 Task: Open Card Mobile App Development Review in Board Crisis Management Best Practices to Workspace Event Technology Rentals and add a team member Softage.4@softage.net, a label Green, a checklist Webinars, an attachment from your computer, a color Green and finally, add a card description 'Develop and launch new customer loyalty program for repeat business' and a comment 'Given the potential impact of this task on our company culture of innovation, let us ensure that we approach it with a sense of curiosity and a willingness to explore new ideas.'. Add a start date 'Jan 04, 1900' with a due date 'Jan 11, 1900'
Action: Mouse moved to (815, 439)
Screenshot: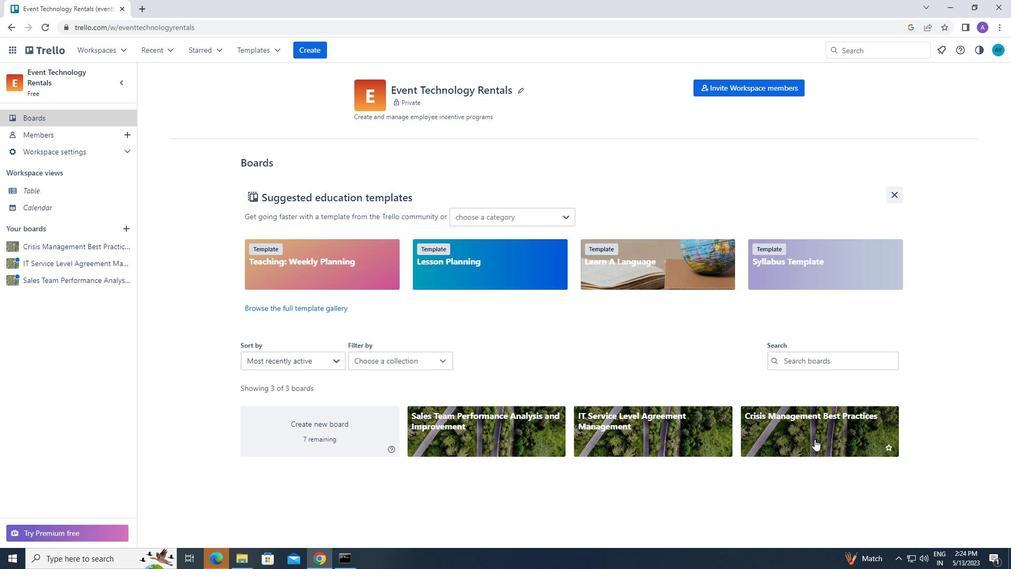 
Action: Mouse pressed left at (815, 439)
Screenshot: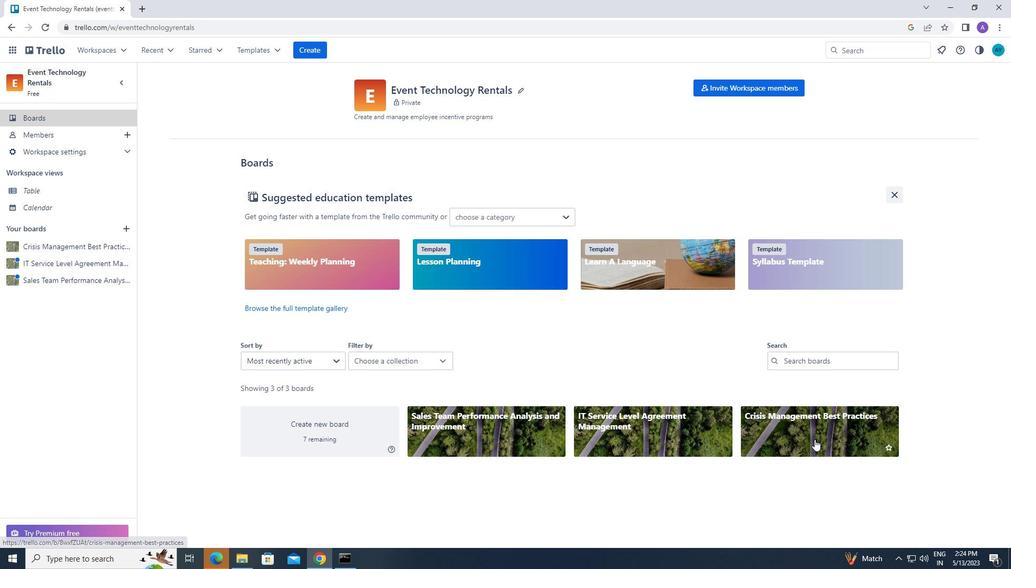 
Action: Mouse moved to (380, 133)
Screenshot: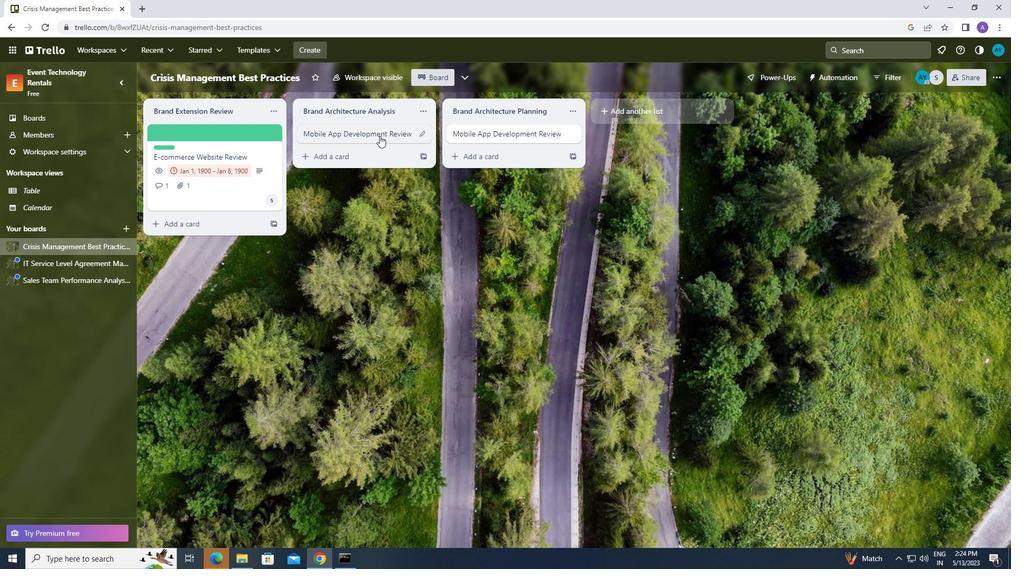 
Action: Mouse pressed left at (380, 133)
Screenshot: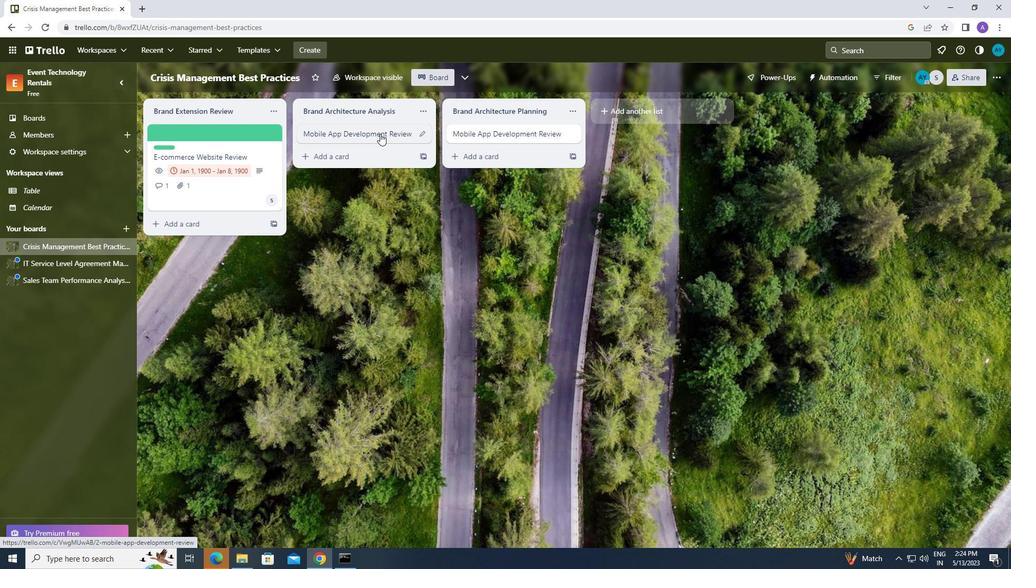 
Action: Mouse moved to (665, 167)
Screenshot: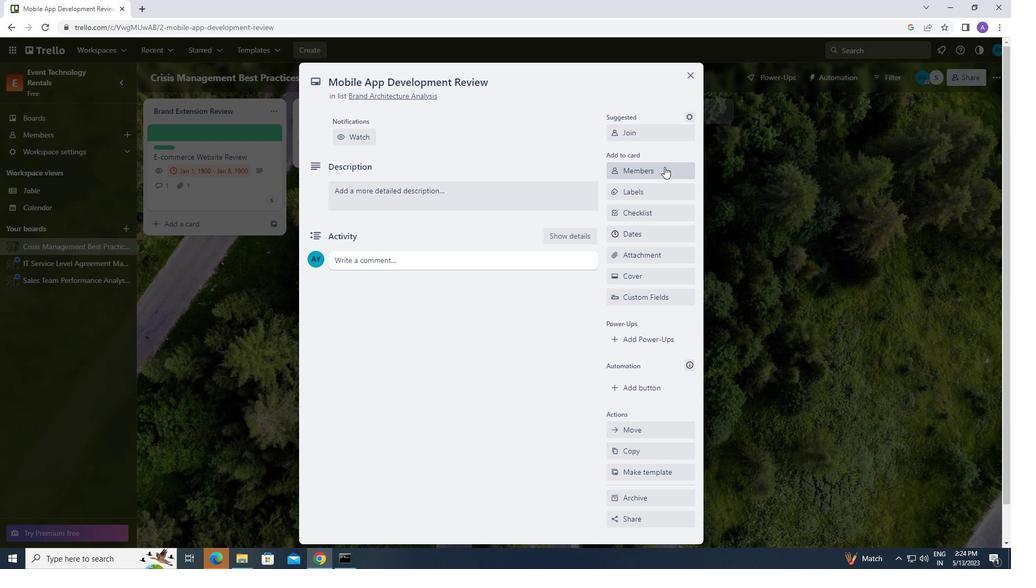 
Action: Mouse pressed left at (665, 167)
Screenshot: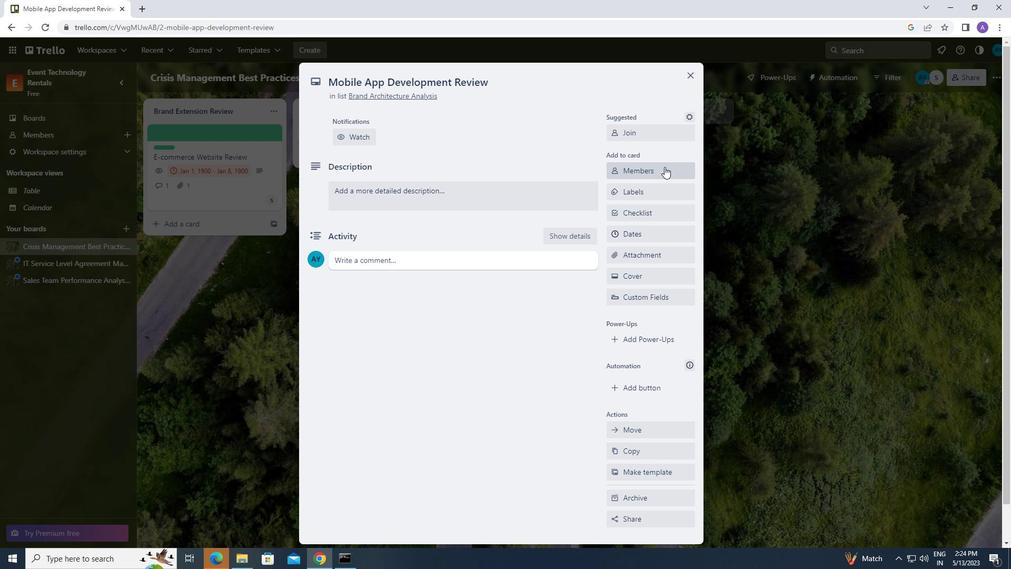
Action: Mouse moved to (652, 217)
Screenshot: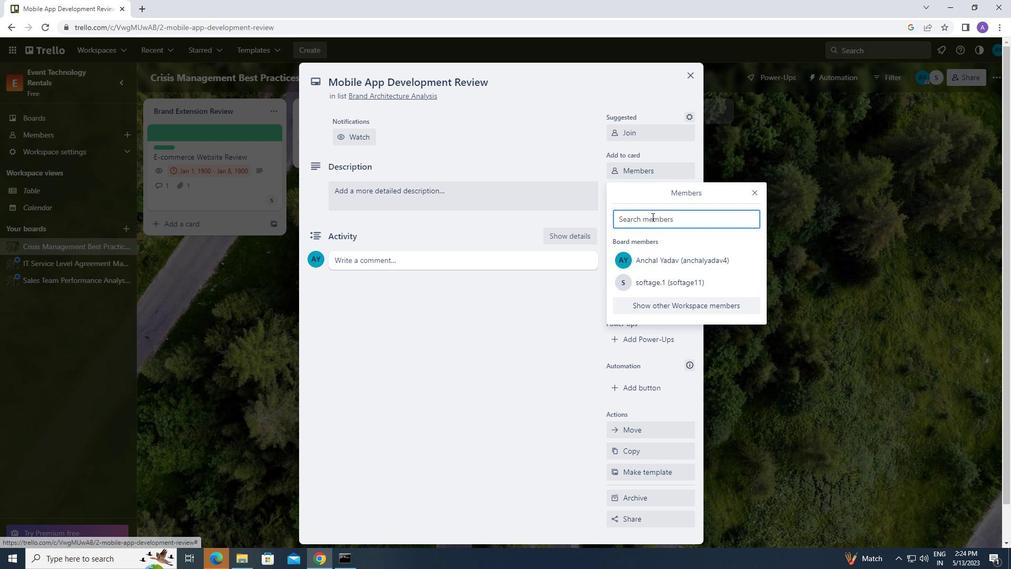 
Action: Mouse pressed left at (652, 217)
Screenshot: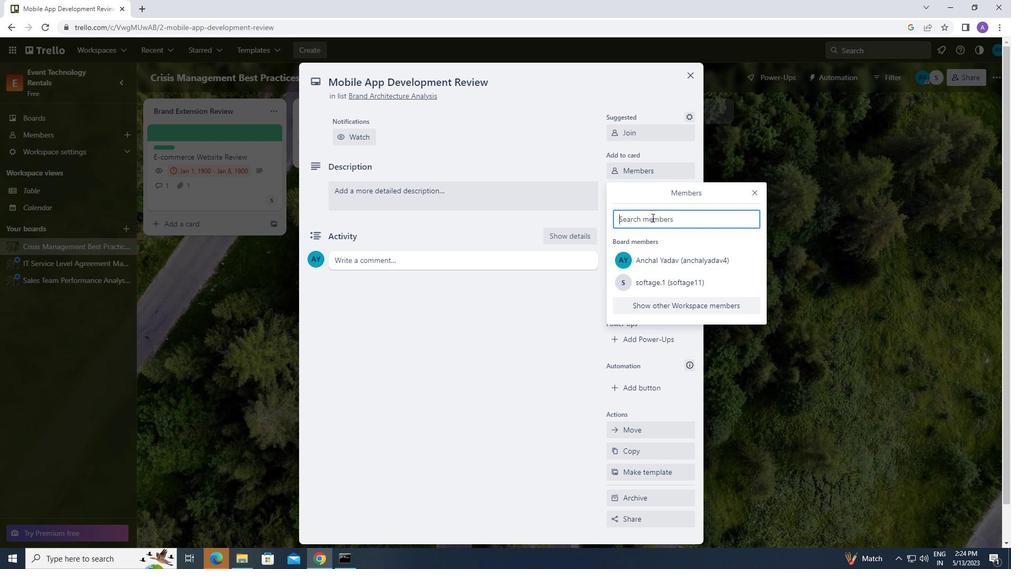 
Action: Mouse moved to (650, 218)
Screenshot: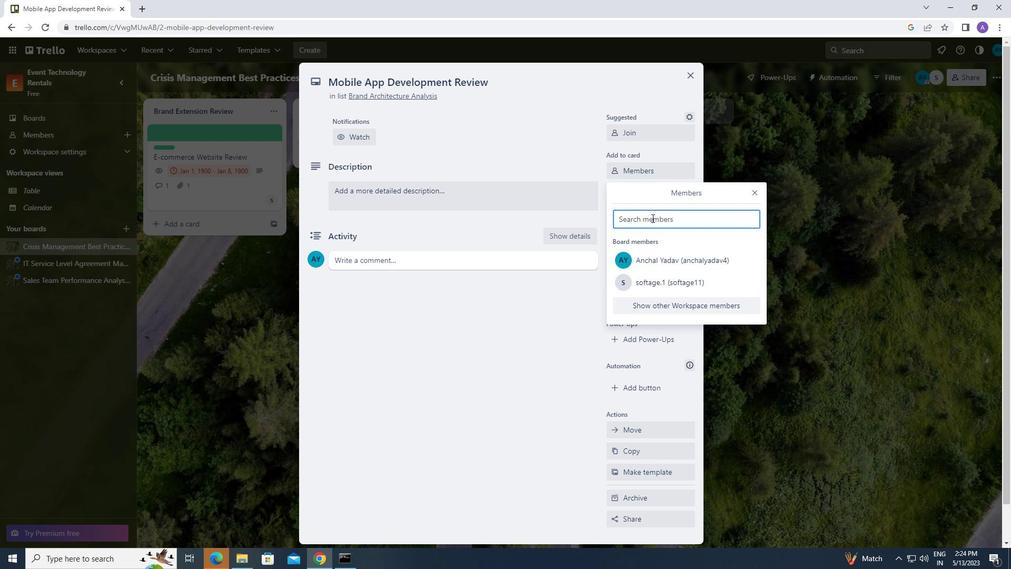 
Action: Key pressed <Key.caps_lock>sof<Key.backspace><Key.backspace><Key.caps_lock>oftage.4<Key.shift_r>@soft
Screenshot: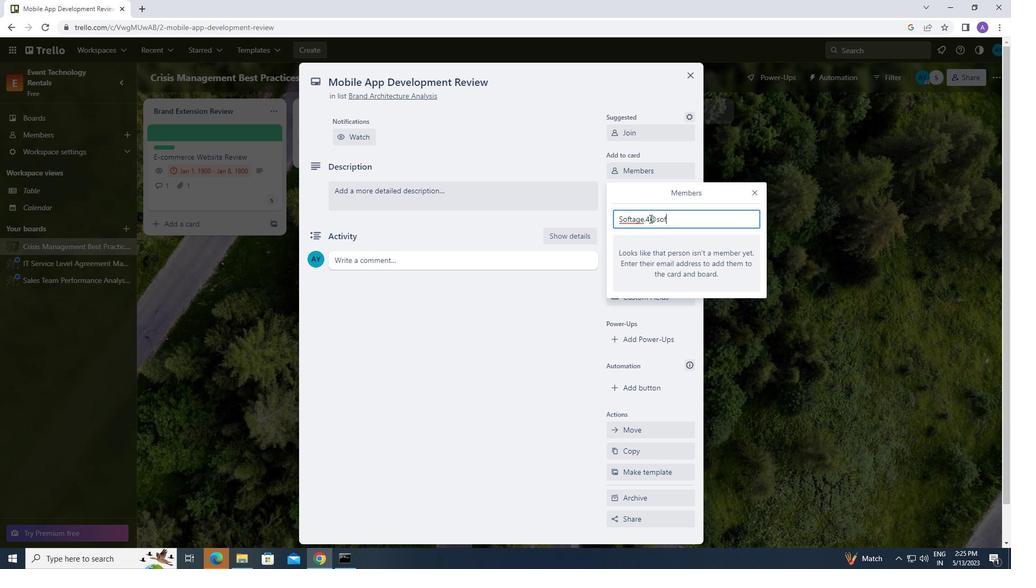 
Action: Mouse moved to (774, 199)
Screenshot: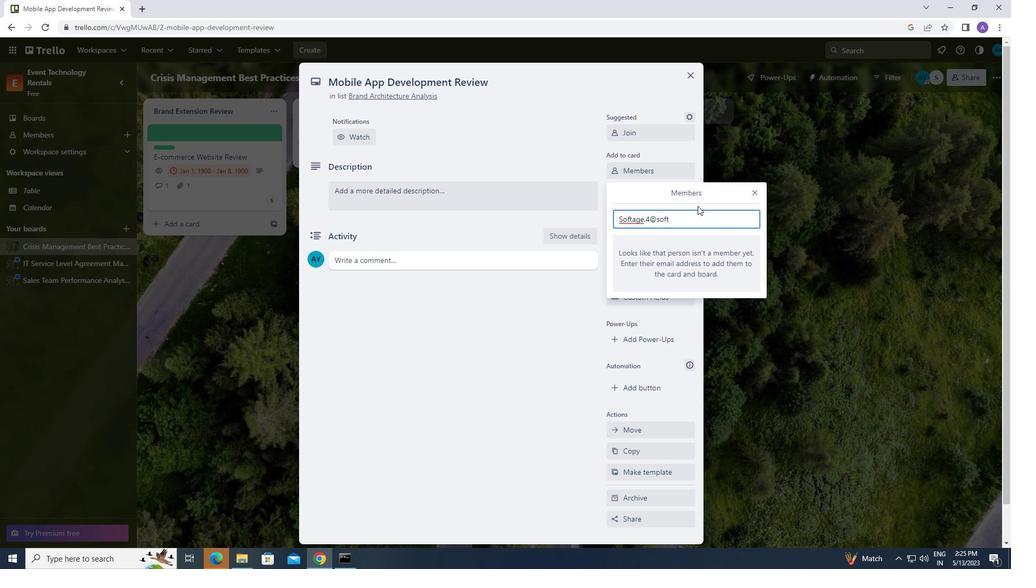
Action: Key pressed age.net
Screenshot: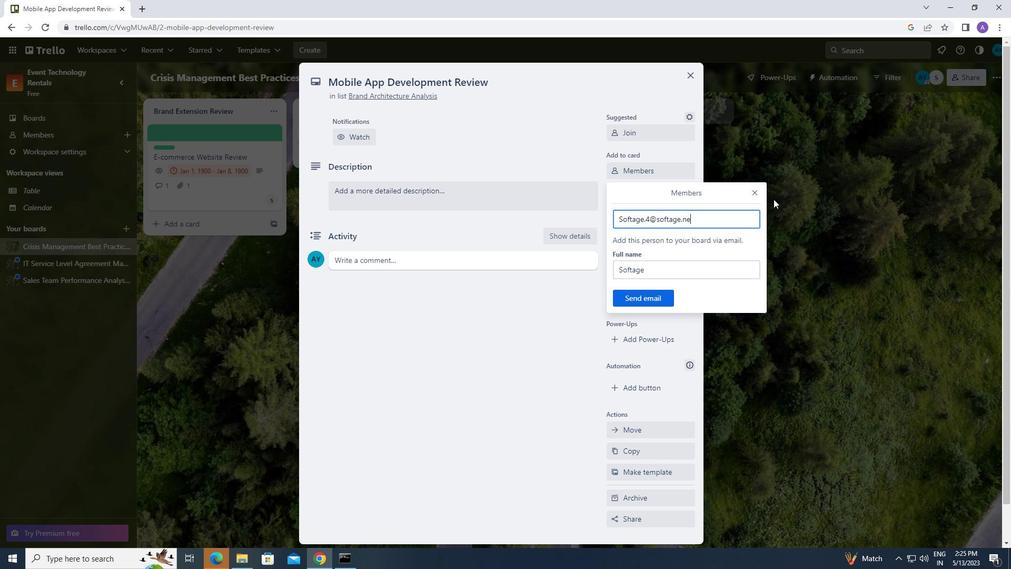 
Action: Mouse moved to (643, 298)
Screenshot: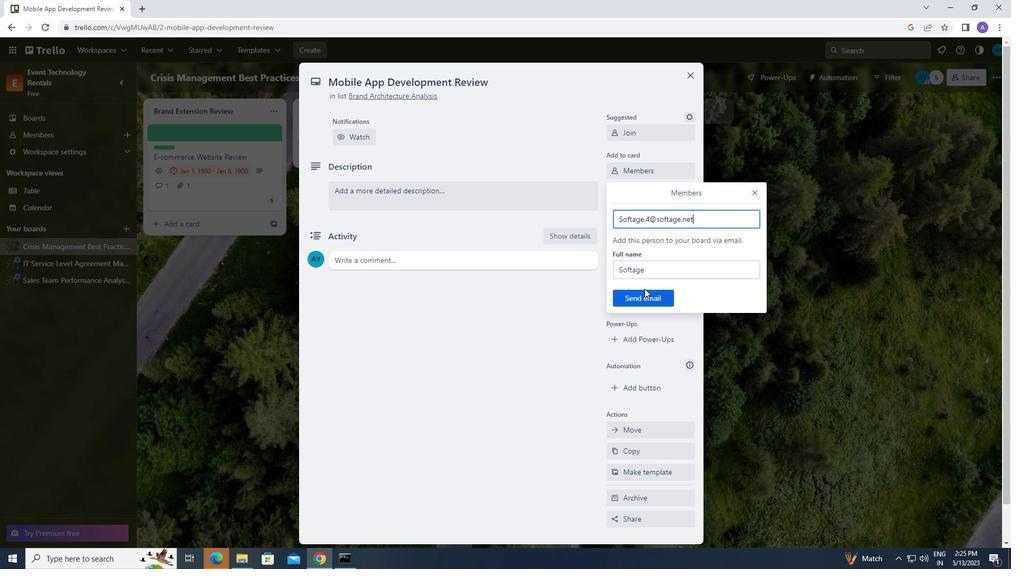
Action: Mouse pressed left at (643, 298)
Screenshot: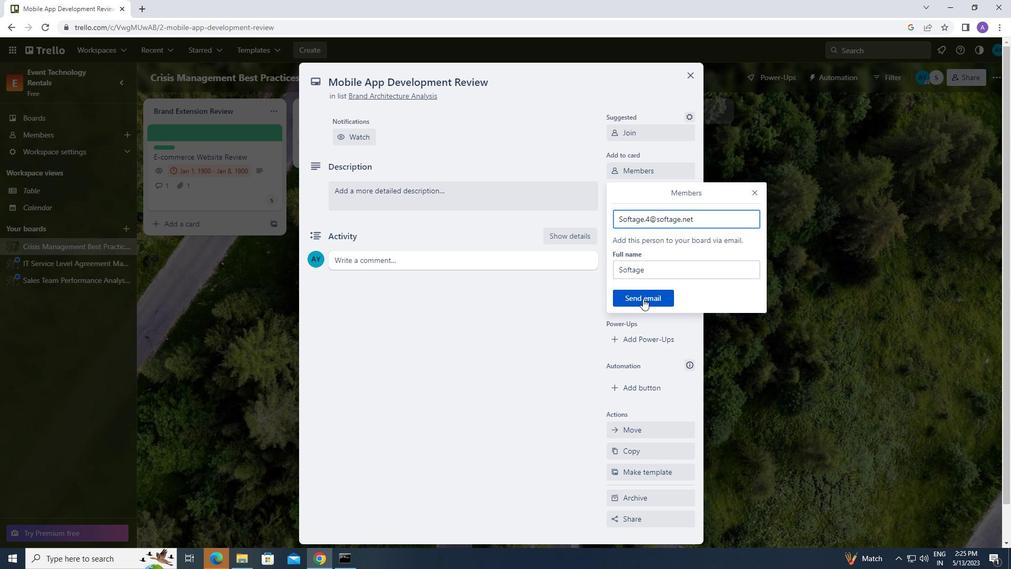 
Action: Mouse moved to (644, 193)
Screenshot: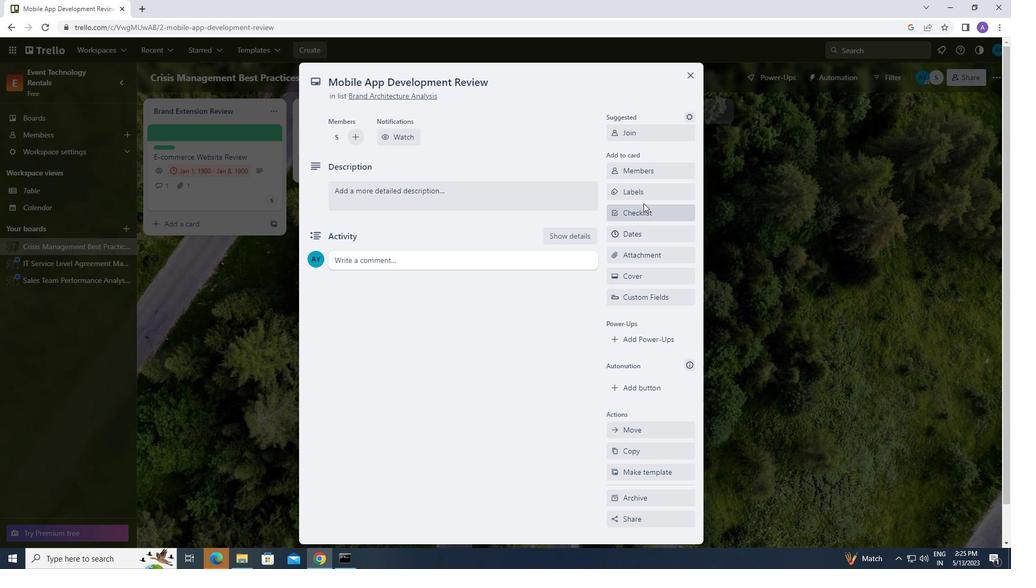 
Action: Mouse pressed left at (644, 193)
Screenshot: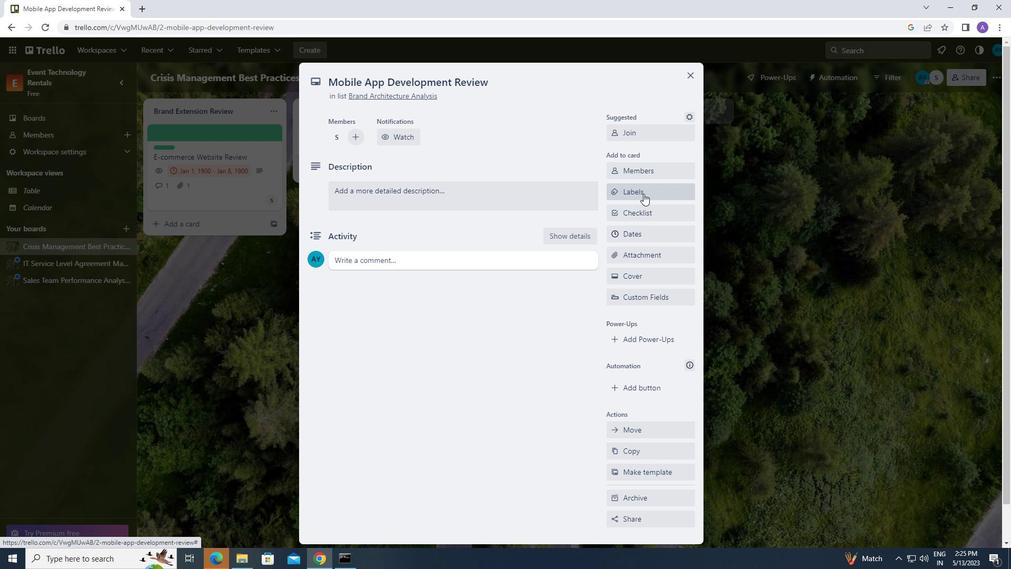 
Action: Mouse moved to (664, 395)
Screenshot: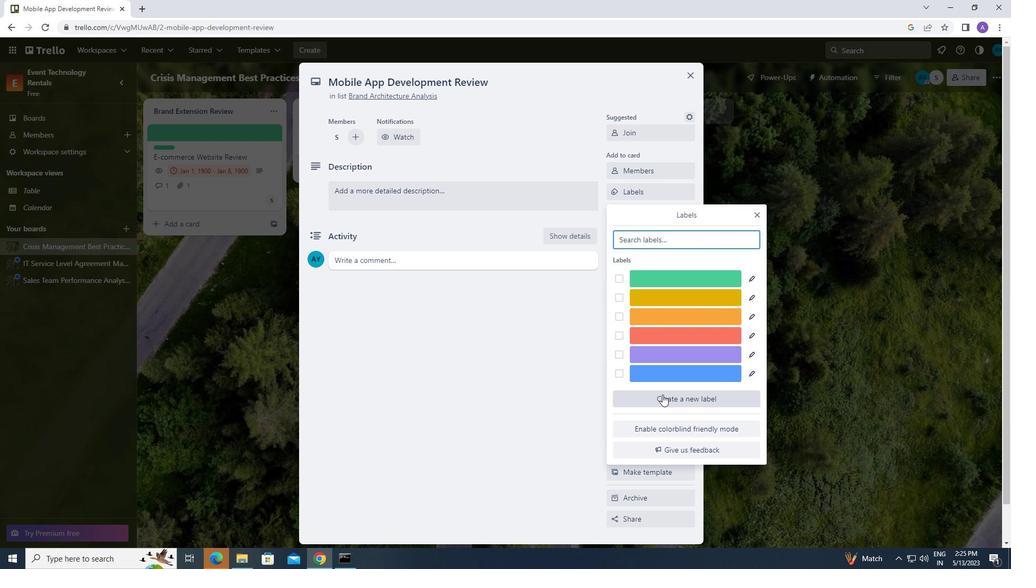 
Action: Mouse pressed left at (664, 395)
Screenshot: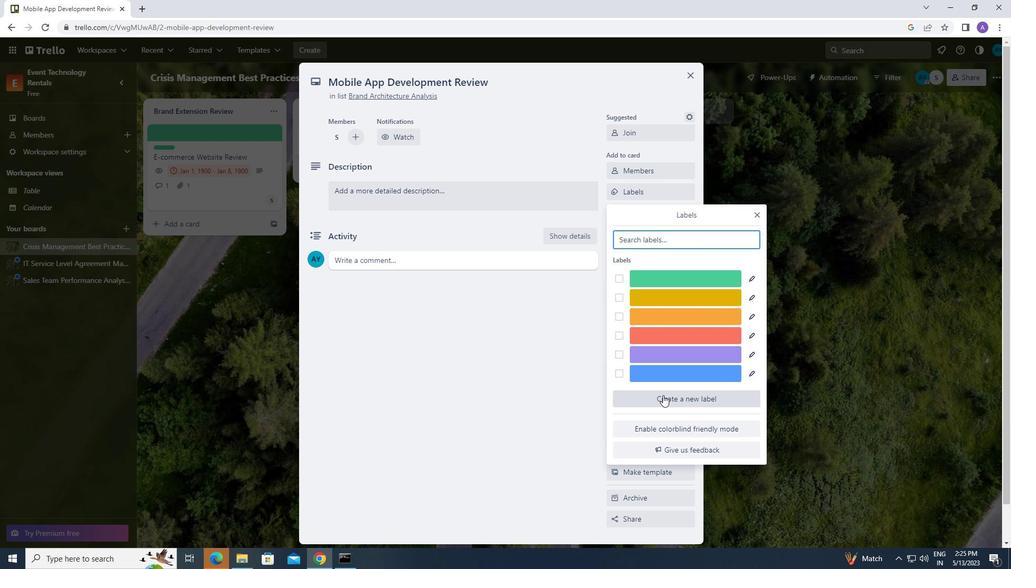 
Action: Mouse moved to (629, 364)
Screenshot: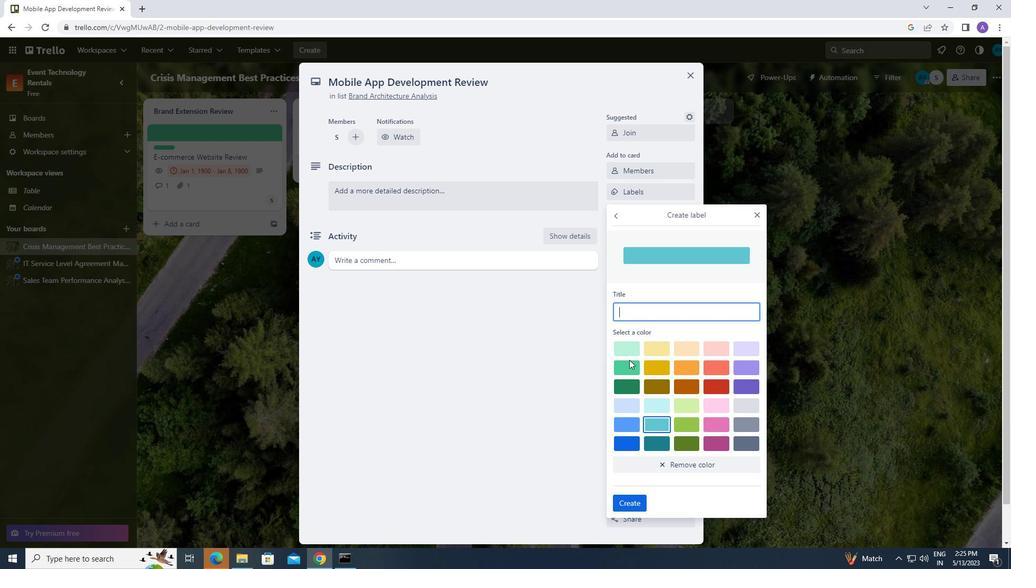 
Action: Mouse pressed left at (629, 364)
Screenshot: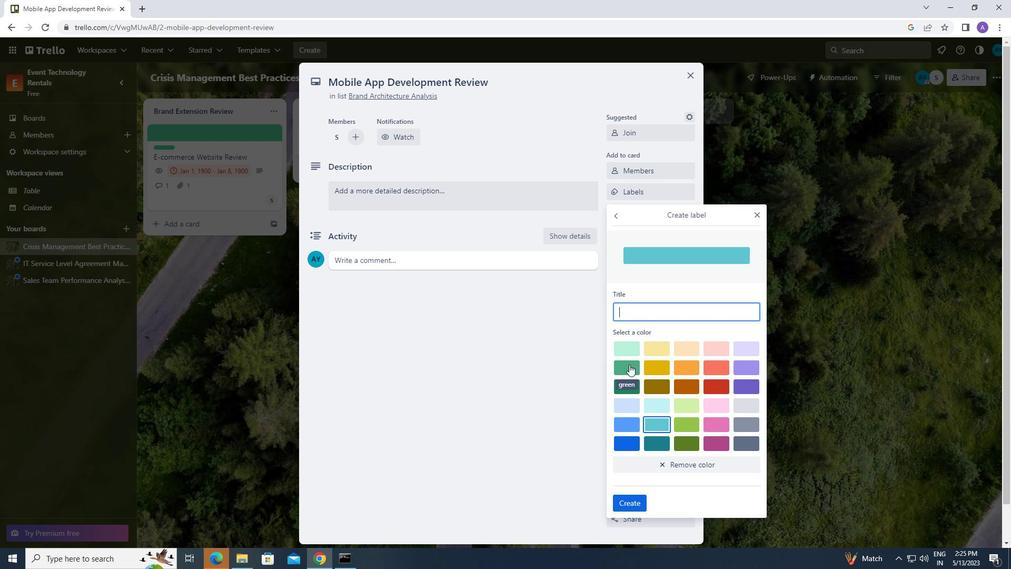 
Action: Mouse moved to (632, 497)
Screenshot: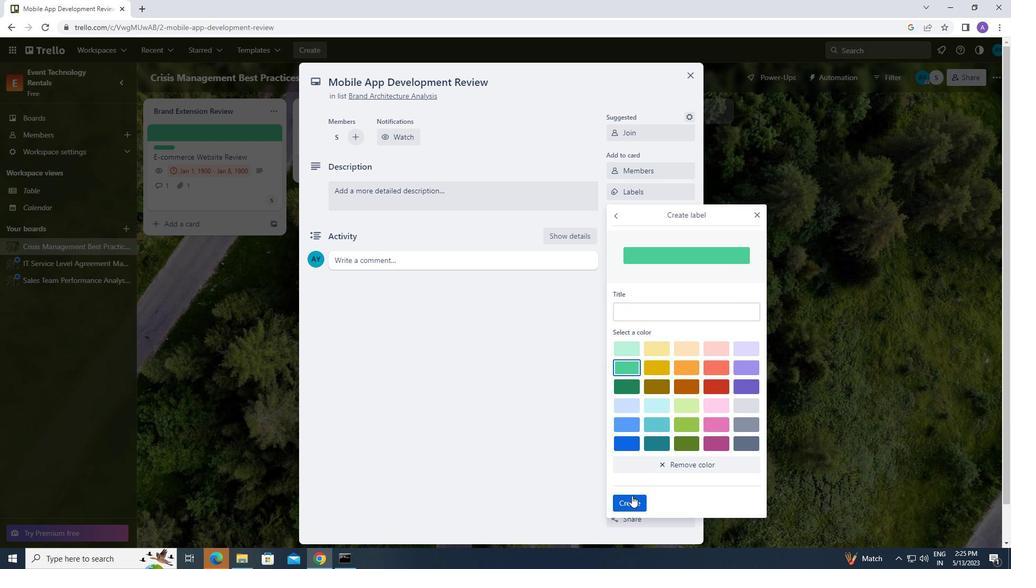 
Action: Mouse pressed left at (632, 497)
Screenshot: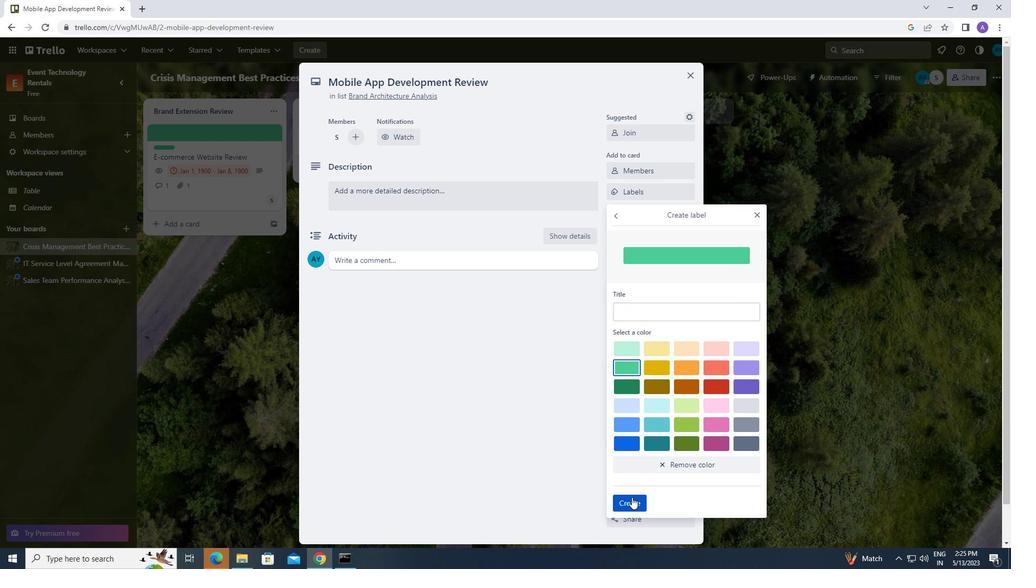 
Action: Mouse moved to (758, 216)
Screenshot: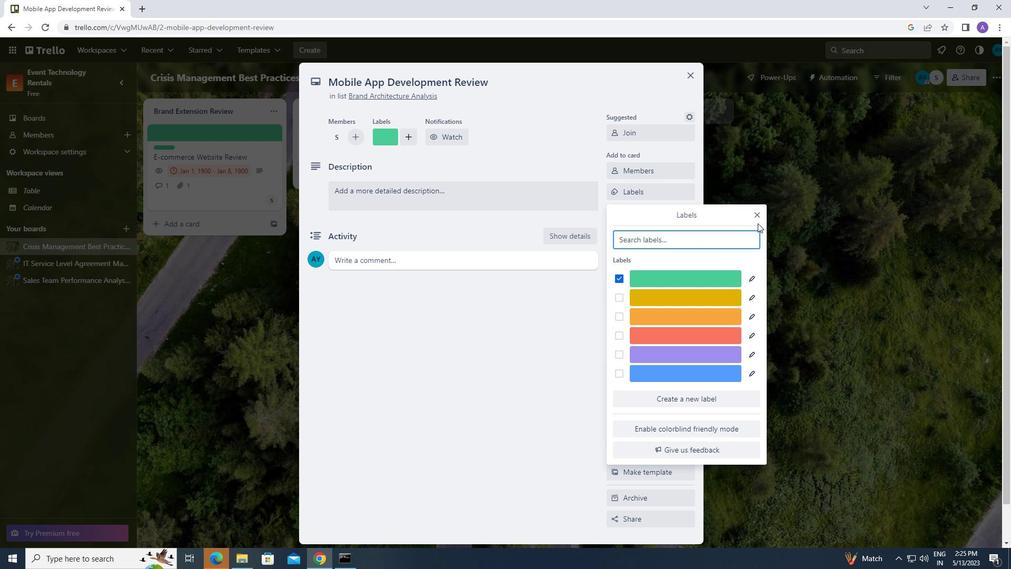 
Action: Mouse pressed left at (758, 216)
Screenshot: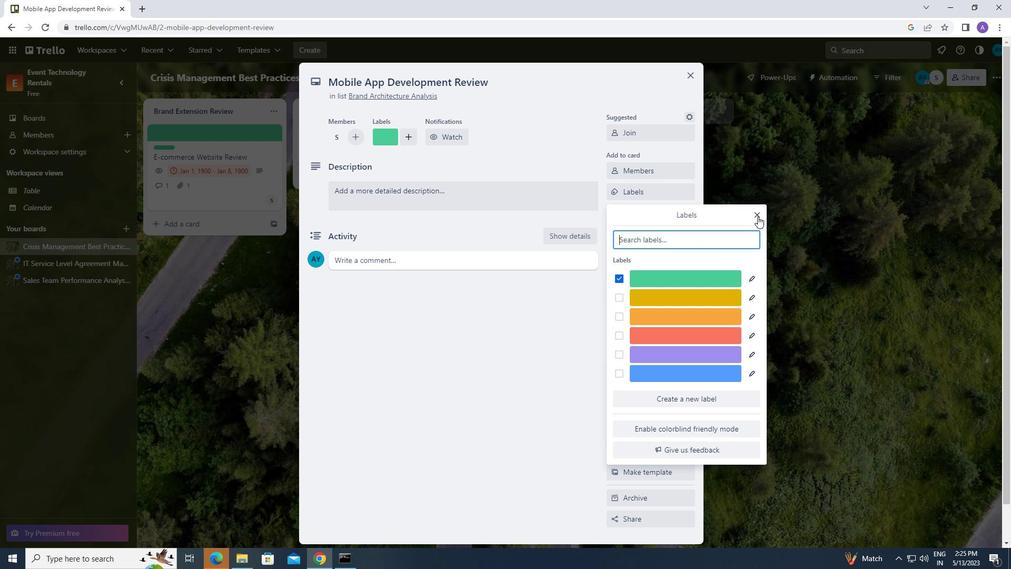 
Action: Mouse moved to (666, 216)
Screenshot: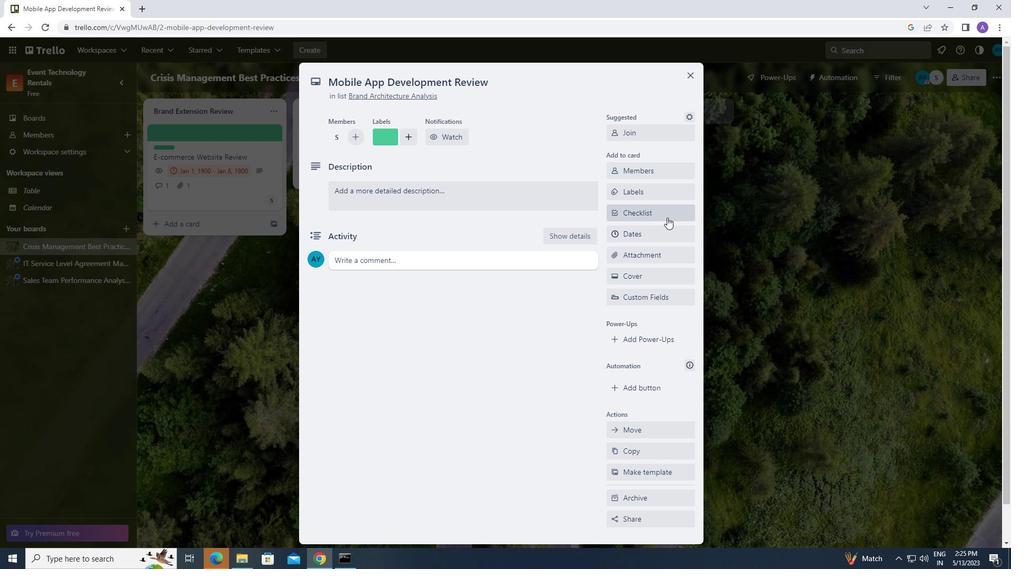 
Action: Mouse pressed left at (666, 216)
Screenshot: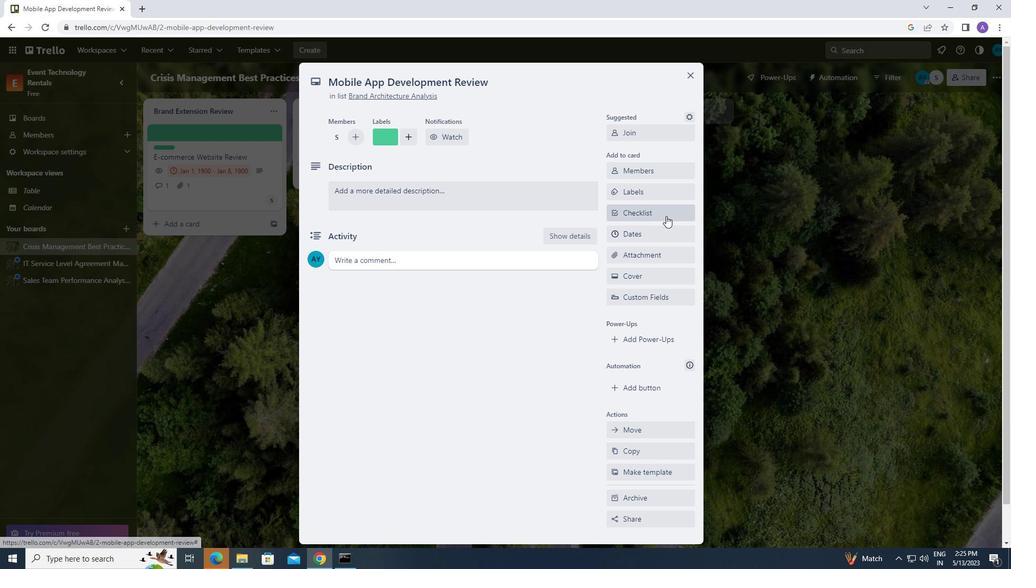 
Action: Mouse moved to (651, 258)
Screenshot: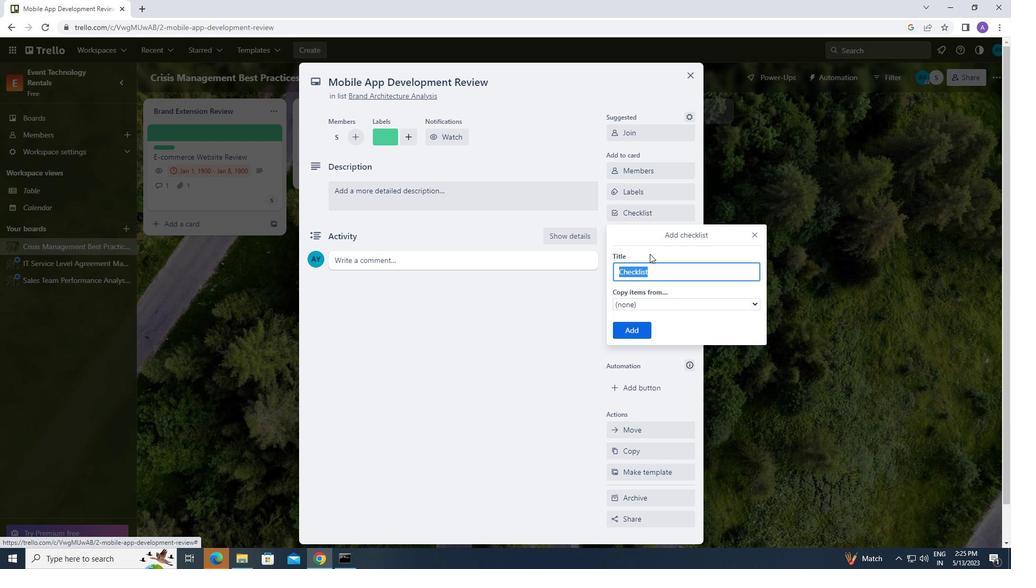 
Action: Key pressed <Key.caps_lock>w<Key.caps_lock>ebinars
Screenshot: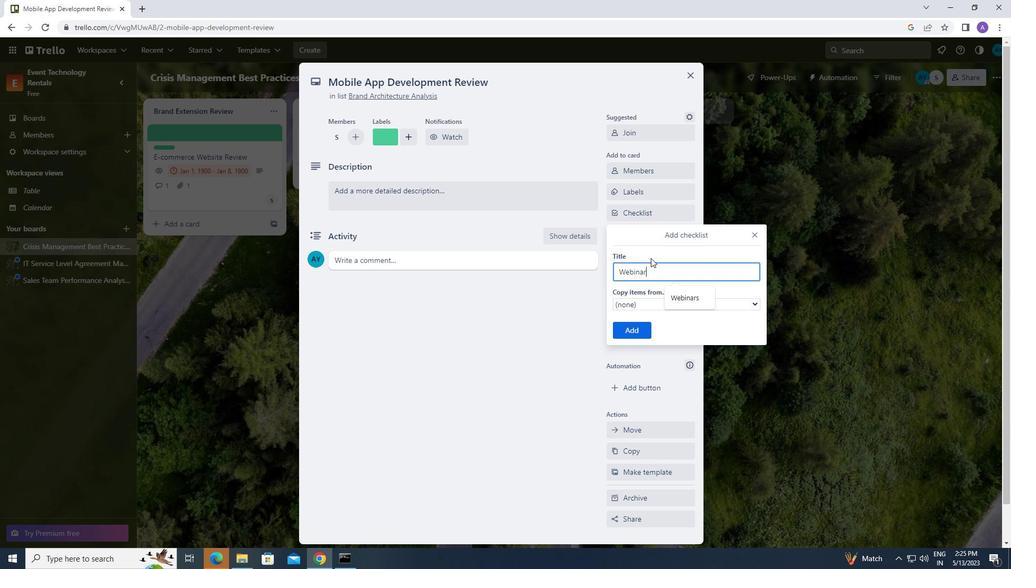 
Action: Mouse moved to (633, 326)
Screenshot: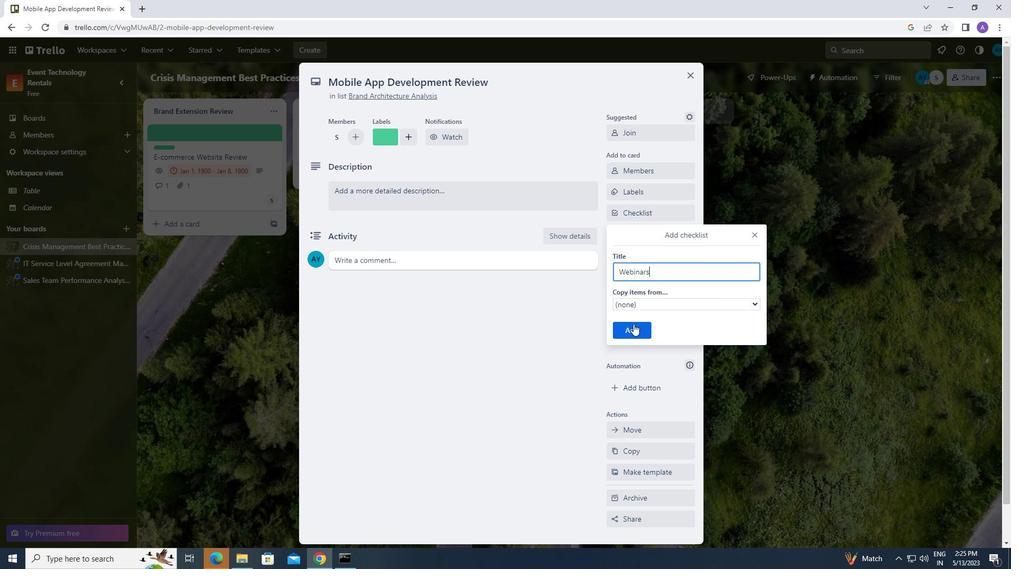 
Action: Mouse pressed left at (633, 326)
Screenshot: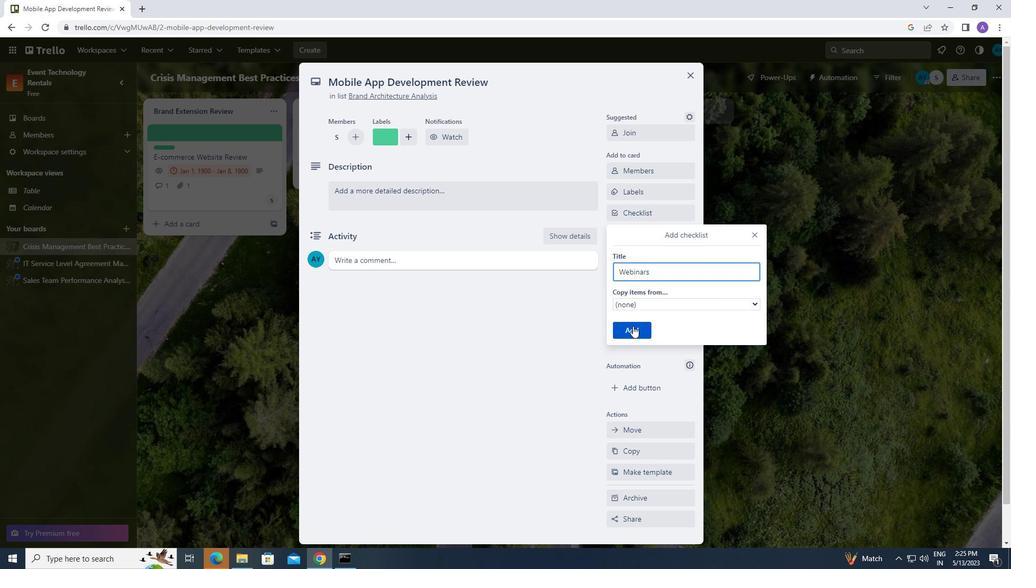 
Action: Mouse moved to (646, 248)
Screenshot: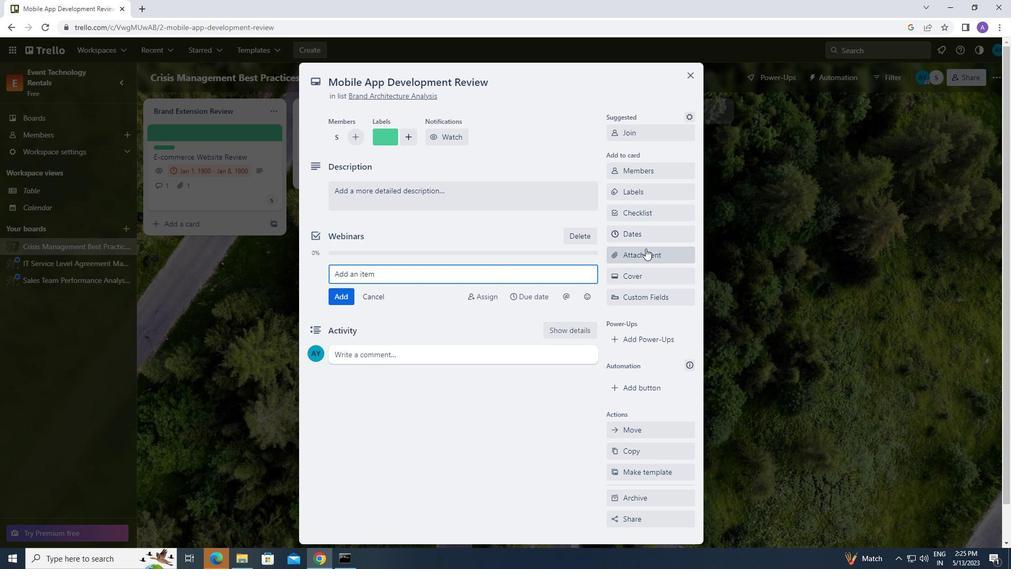 
Action: Mouse pressed left at (646, 248)
Screenshot: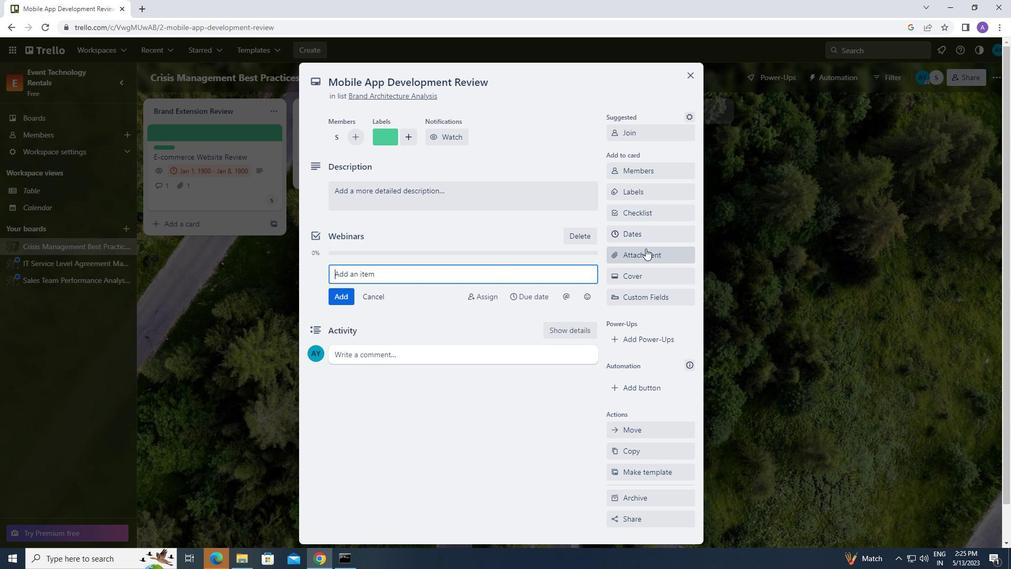 
Action: Mouse moved to (629, 303)
Screenshot: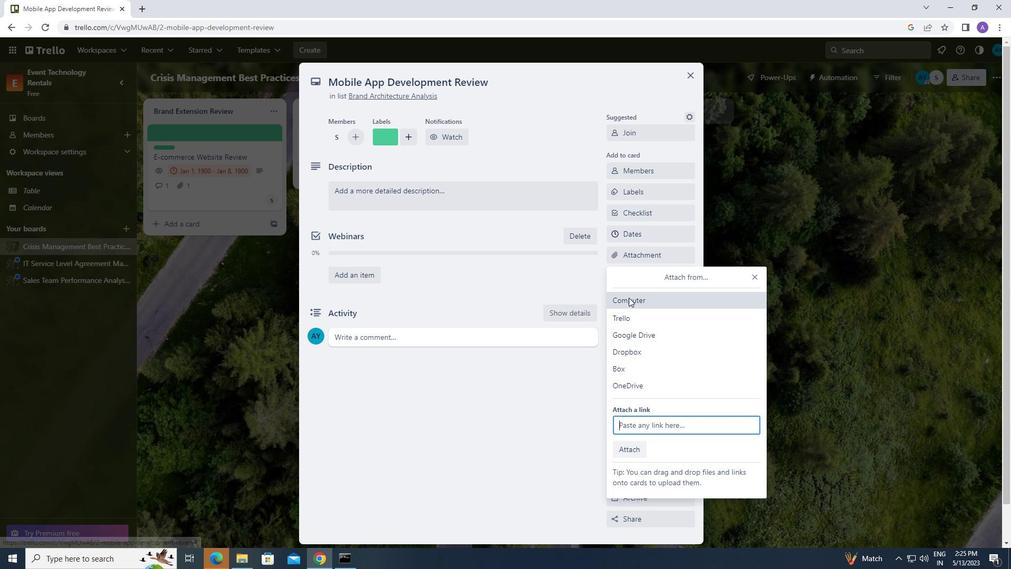 
Action: Mouse pressed left at (629, 303)
Screenshot: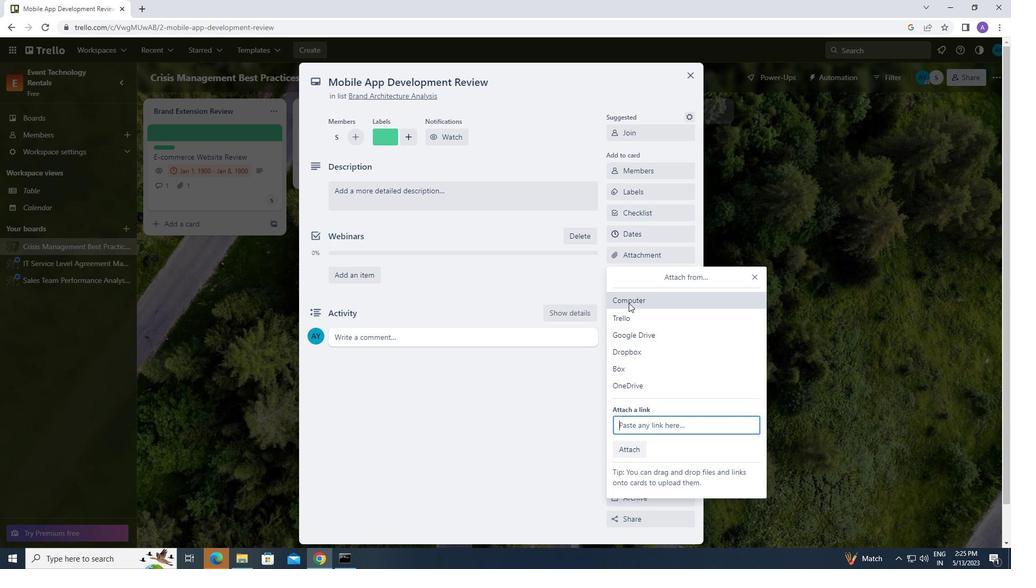 
Action: Mouse moved to (171, 80)
Screenshot: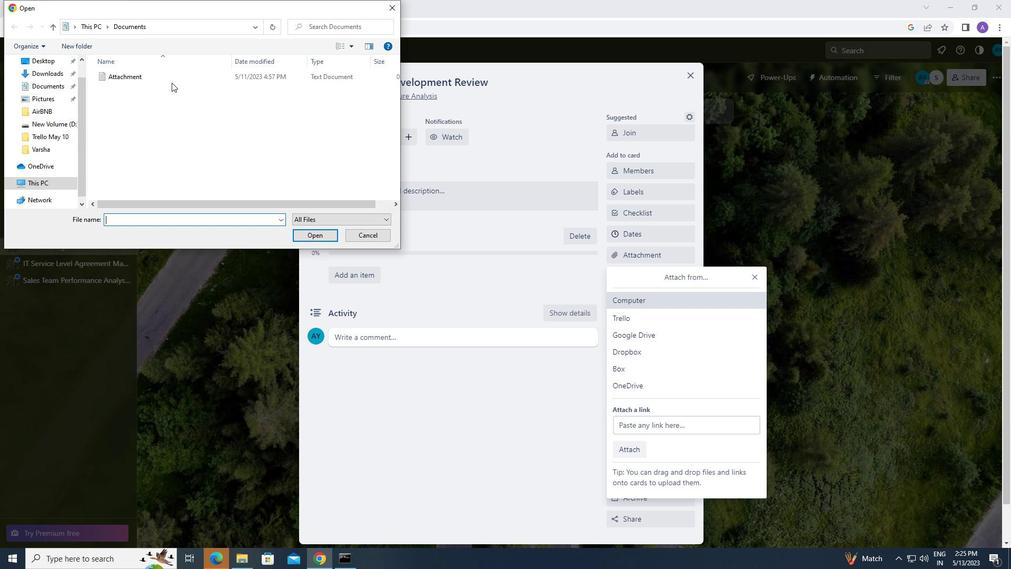 
Action: Mouse pressed left at (171, 80)
Screenshot: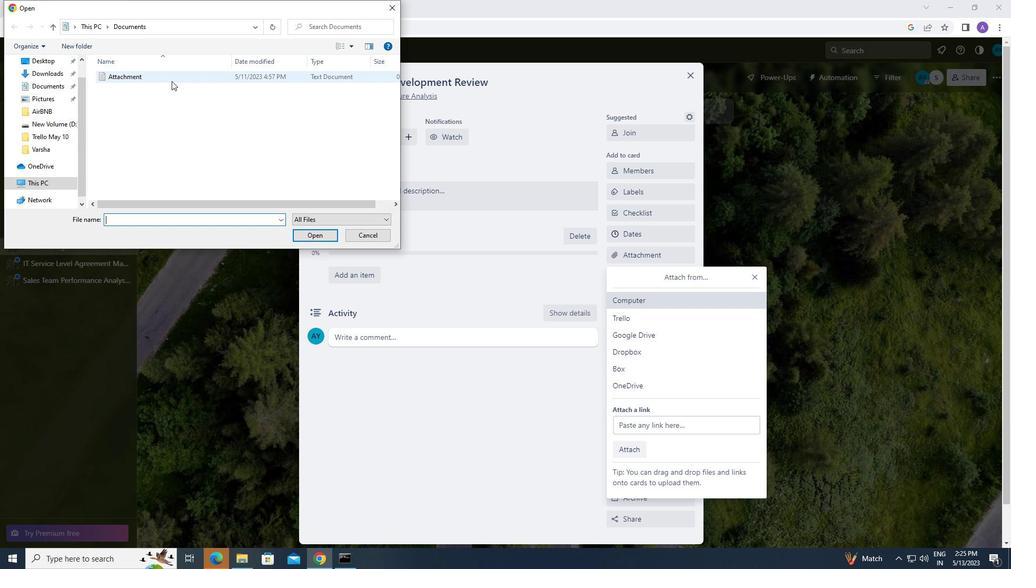 
Action: Mouse moved to (302, 235)
Screenshot: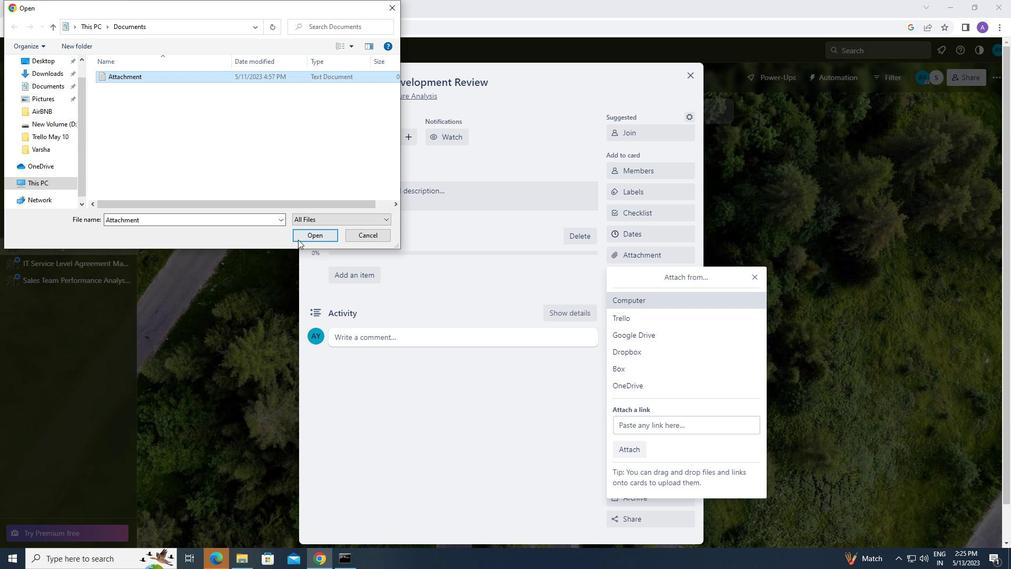 
Action: Mouse pressed left at (302, 235)
Screenshot: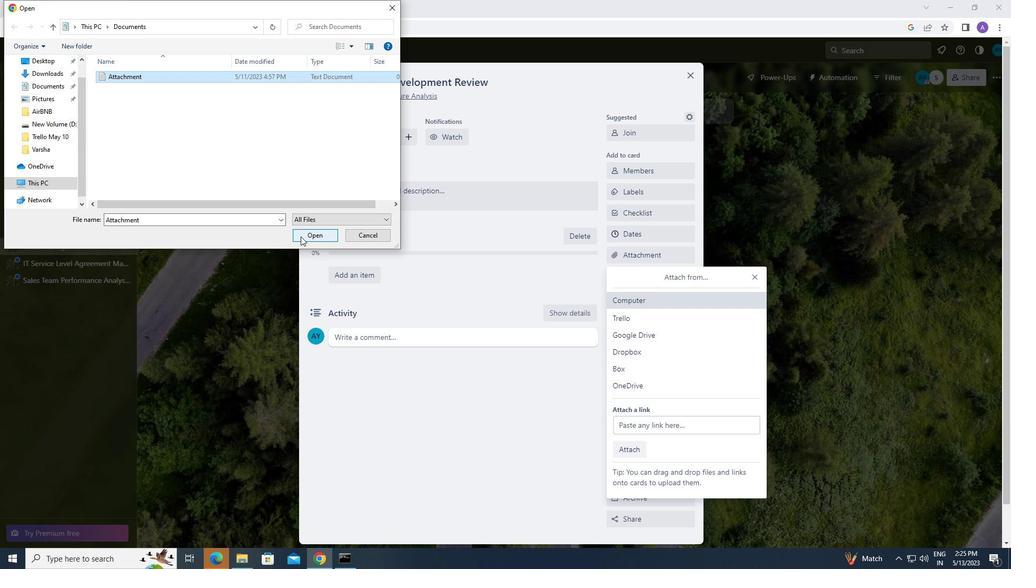 
Action: Mouse moved to (632, 275)
Screenshot: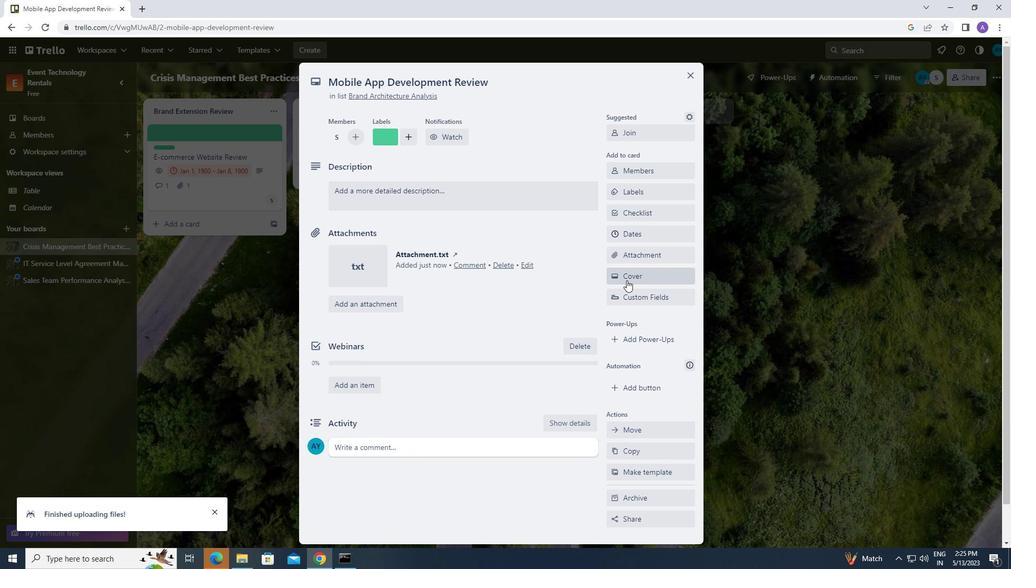 
Action: Mouse pressed left at (632, 275)
Screenshot: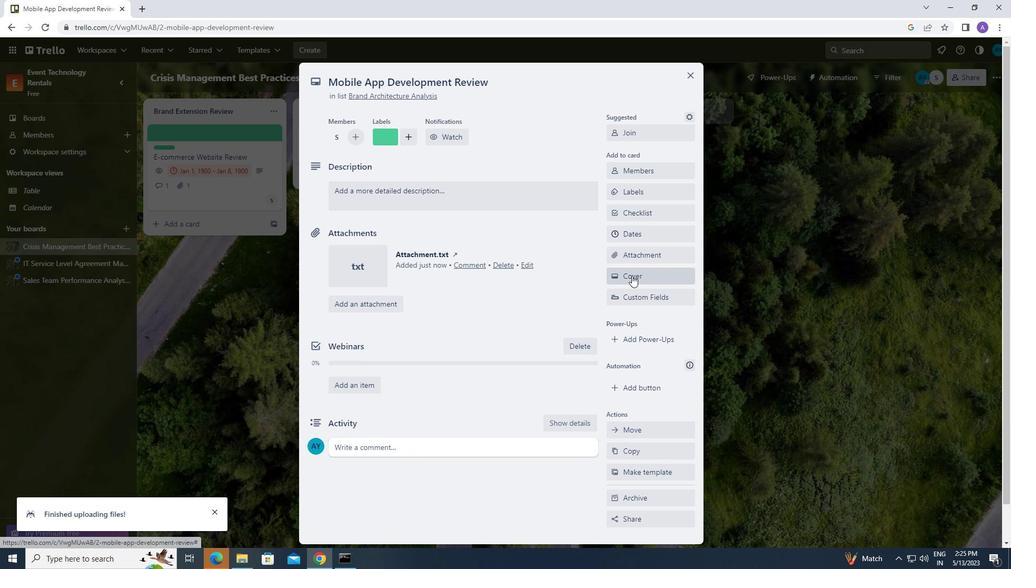 
Action: Mouse moved to (627, 332)
Screenshot: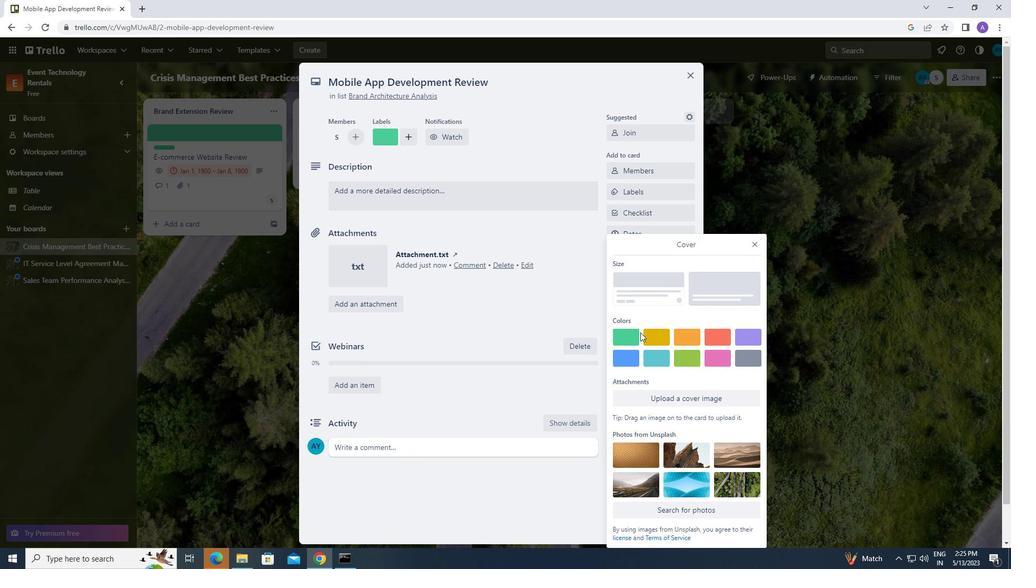 
Action: Mouse pressed left at (627, 332)
Screenshot: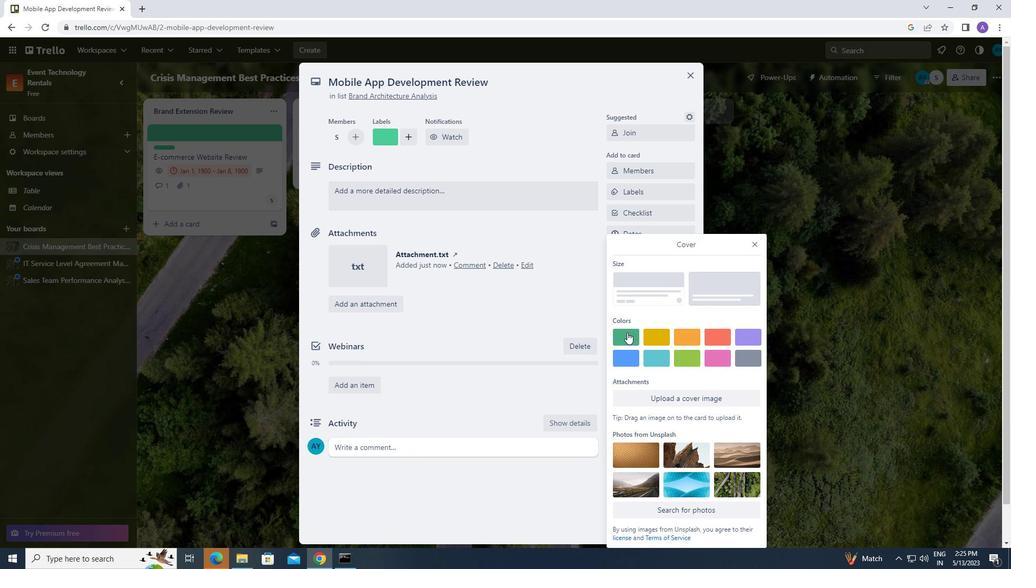 
Action: Mouse moved to (758, 221)
Screenshot: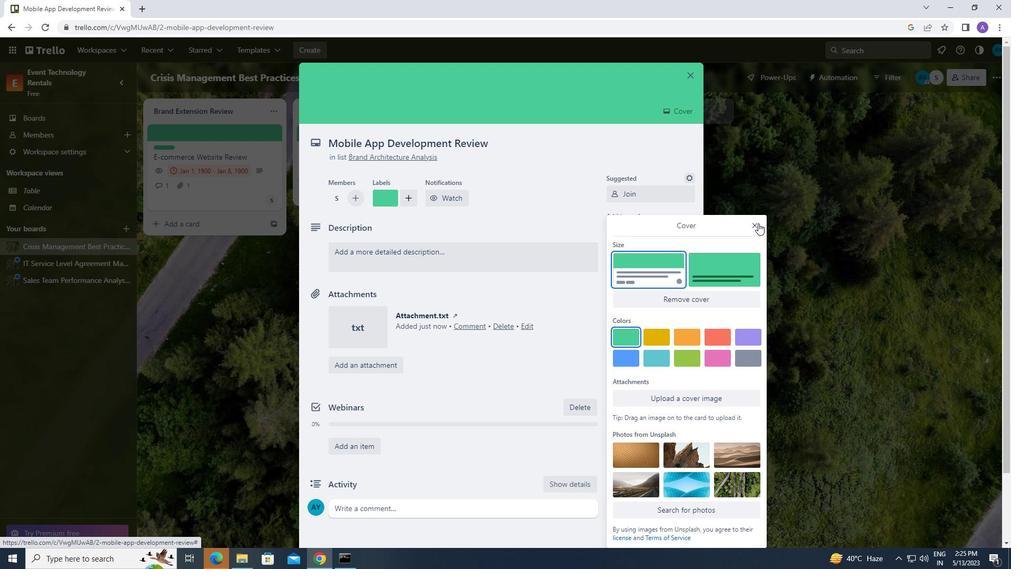 
Action: Mouse pressed left at (758, 221)
Screenshot: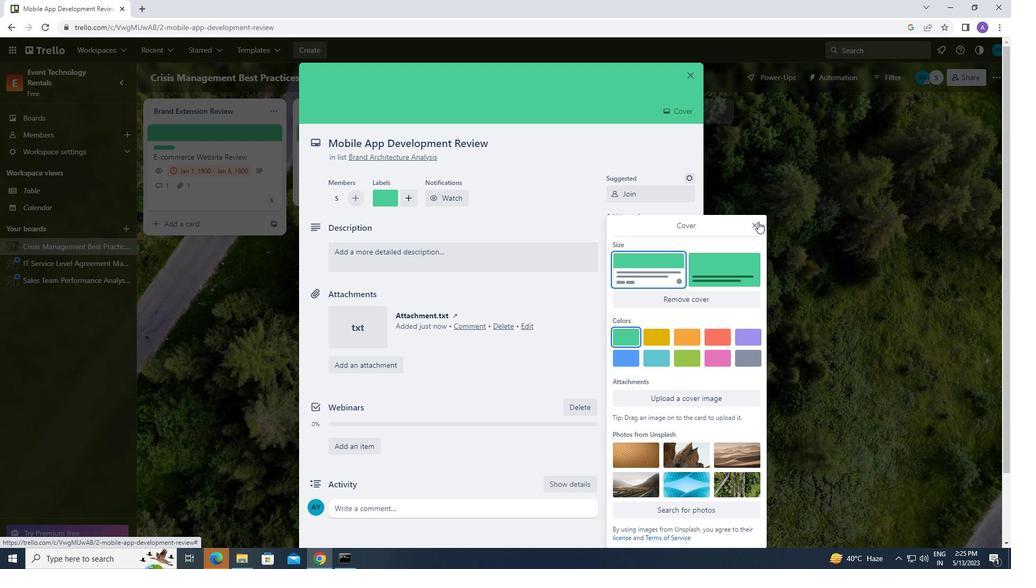 
Action: Mouse moved to (478, 255)
Screenshot: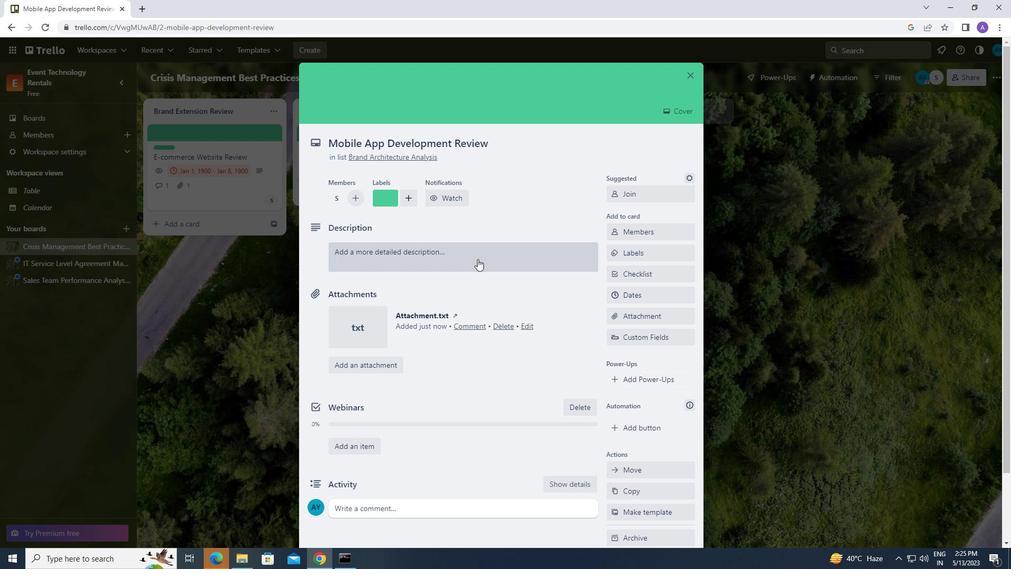 
Action: Mouse pressed left at (478, 255)
Screenshot: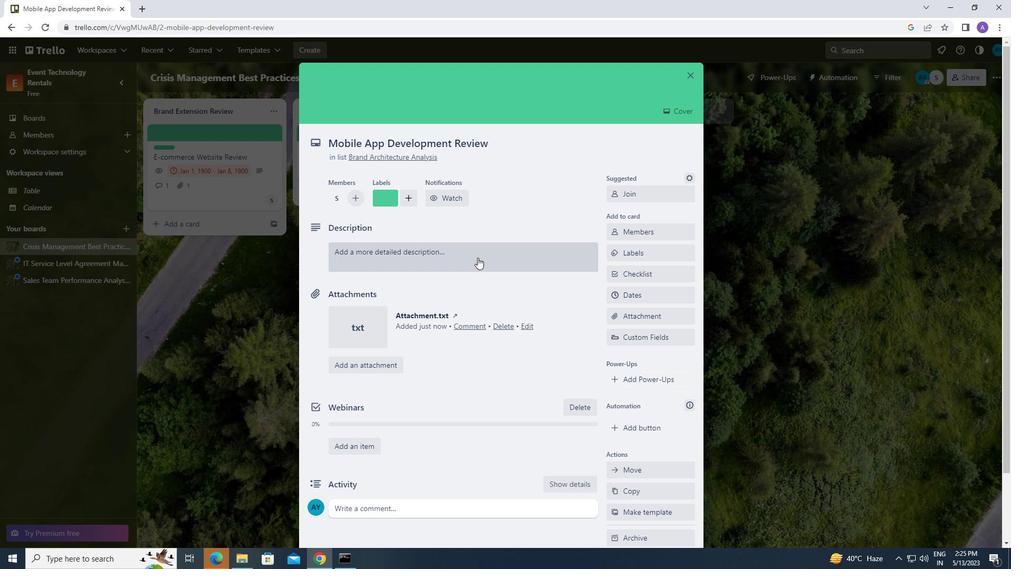 
Action: Mouse moved to (448, 300)
Screenshot: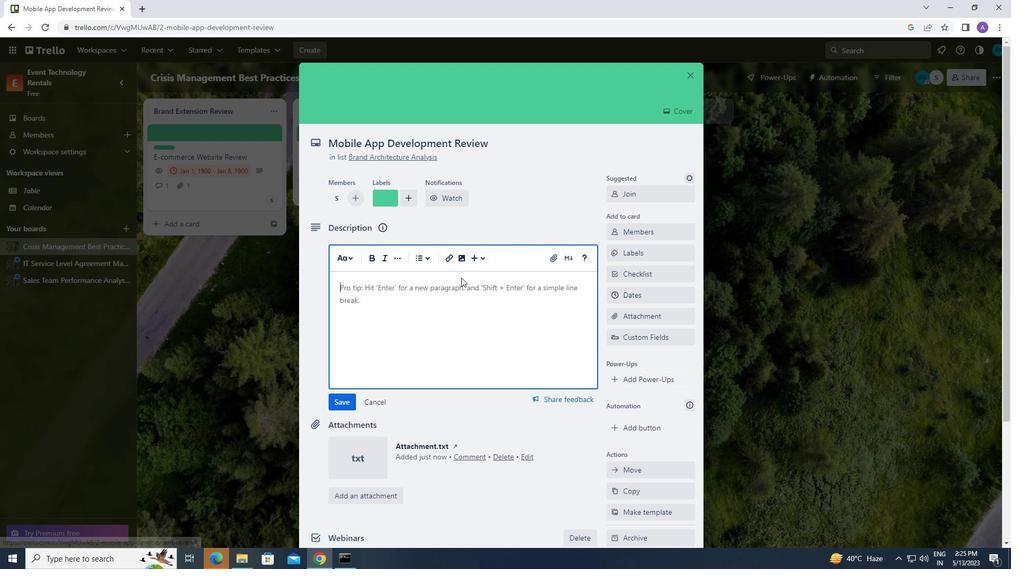 
Action: Mouse pressed left at (448, 300)
Screenshot: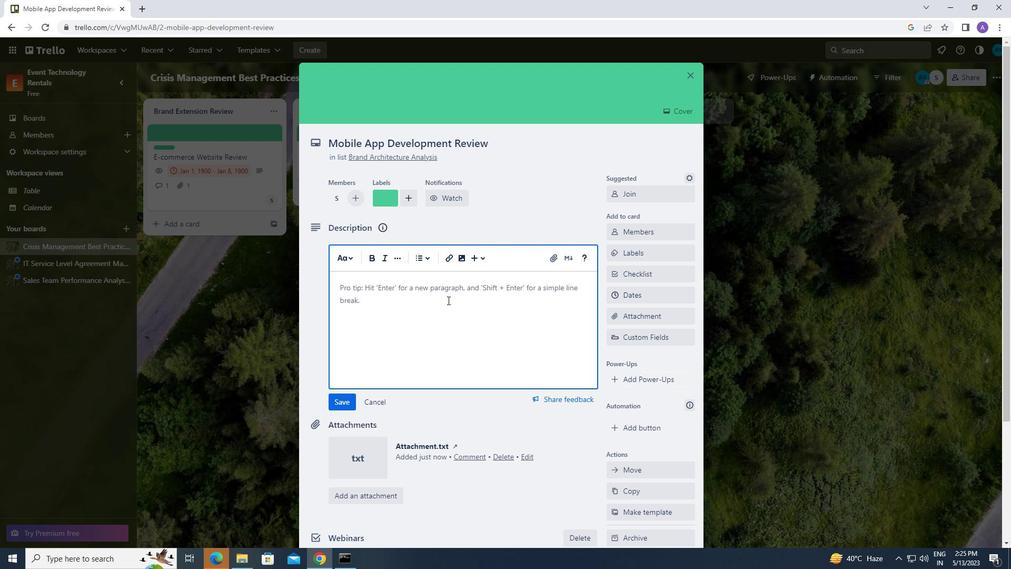 
Action: Key pressed <Key.caps_lock>d<Key.caps_lock>evelopment<Key.space>and<Key.space>launch<Key.space>newe<Key.backspace><Key.space>cud<Key.backspace>stomer<Key.space>loyalty<Key.space>program<Key.space>for<Key.space>repeat<Key.space><Key.space>business
Screenshot: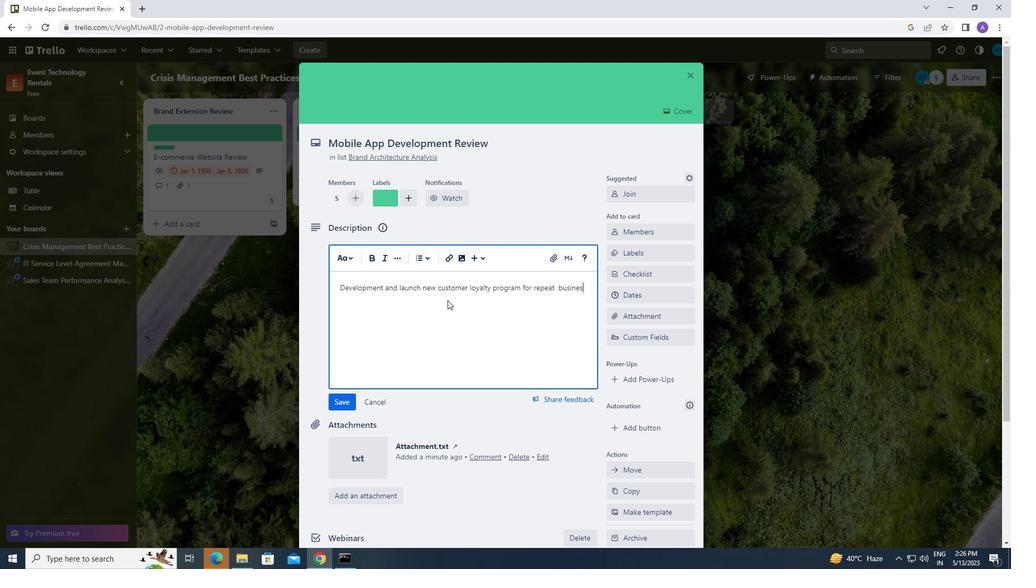 
Action: Mouse moved to (343, 396)
Screenshot: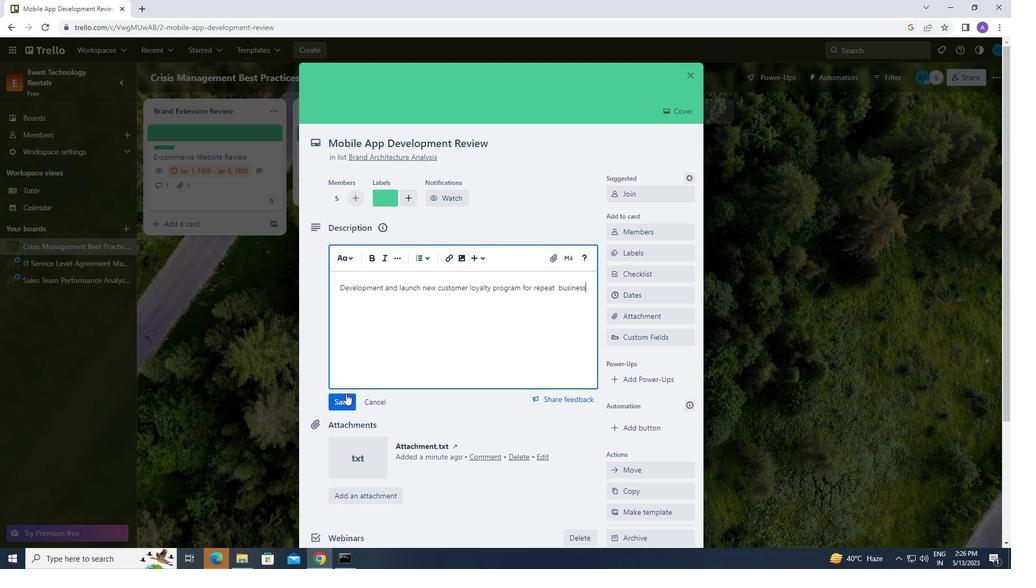 
Action: Mouse pressed left at (343, 396)
Screenshot: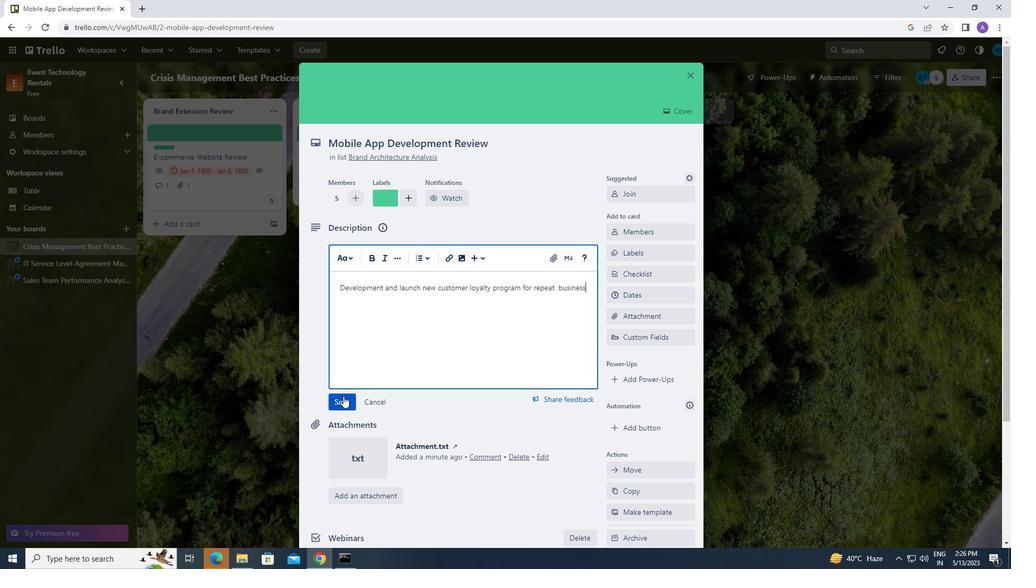 
Action: Mouse moved to (344, 399)
Screenshot: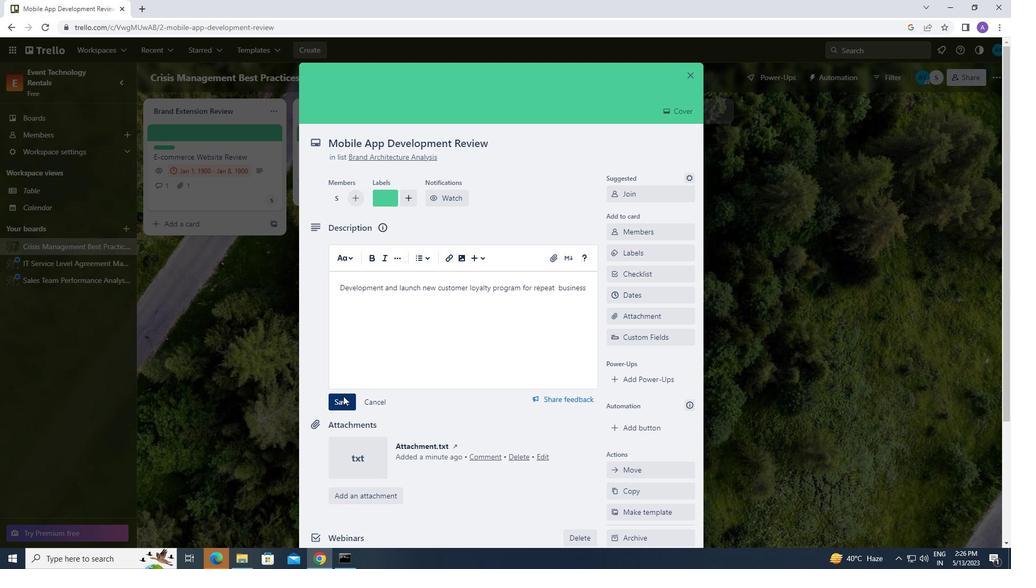 
Action: Mouse scrolled (344, 399) with delta (0, 0)
Screenshot: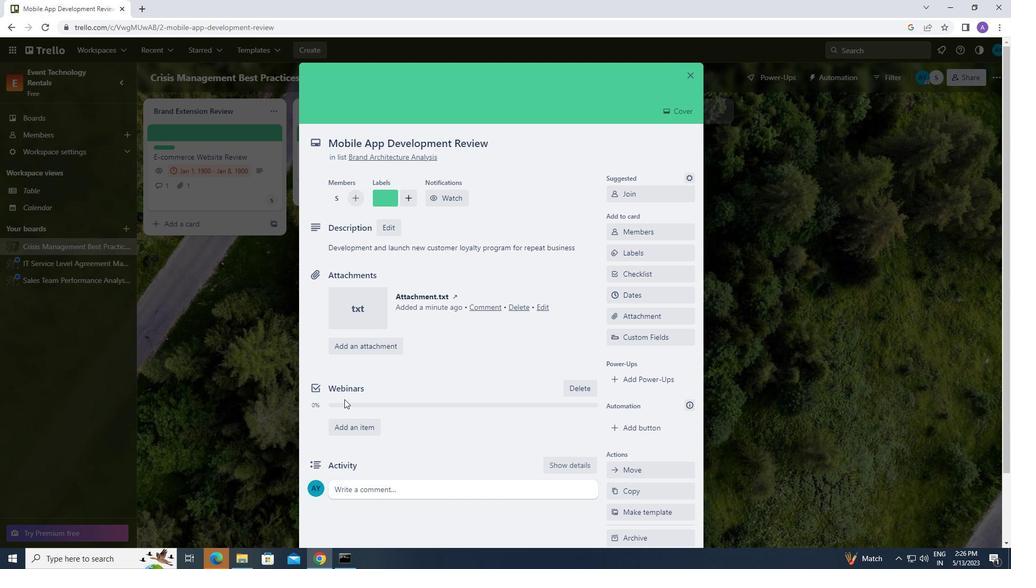 
Action: Mouse scrolled (344, 399) with delta (0, 0)
Screenshot: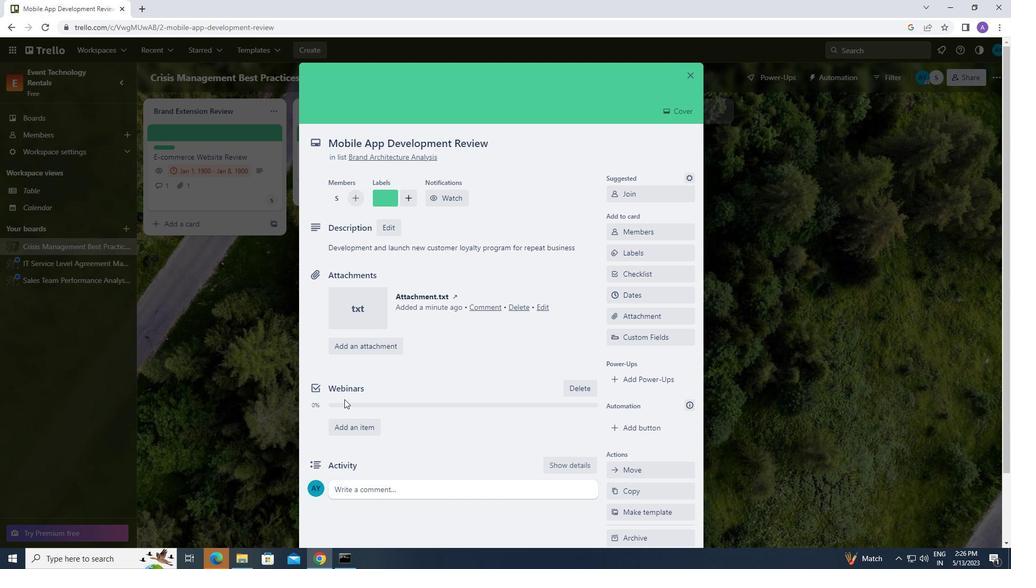 
Action: Mouse moved to (348, 407)
Screenshot: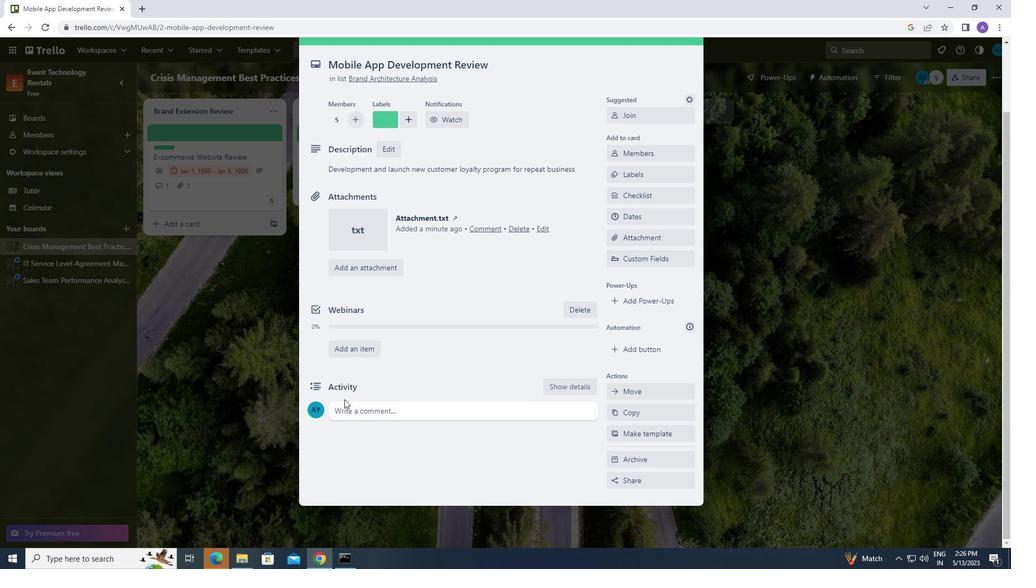 
Action: Mouse pressed left at (348, 407)
Screenshot: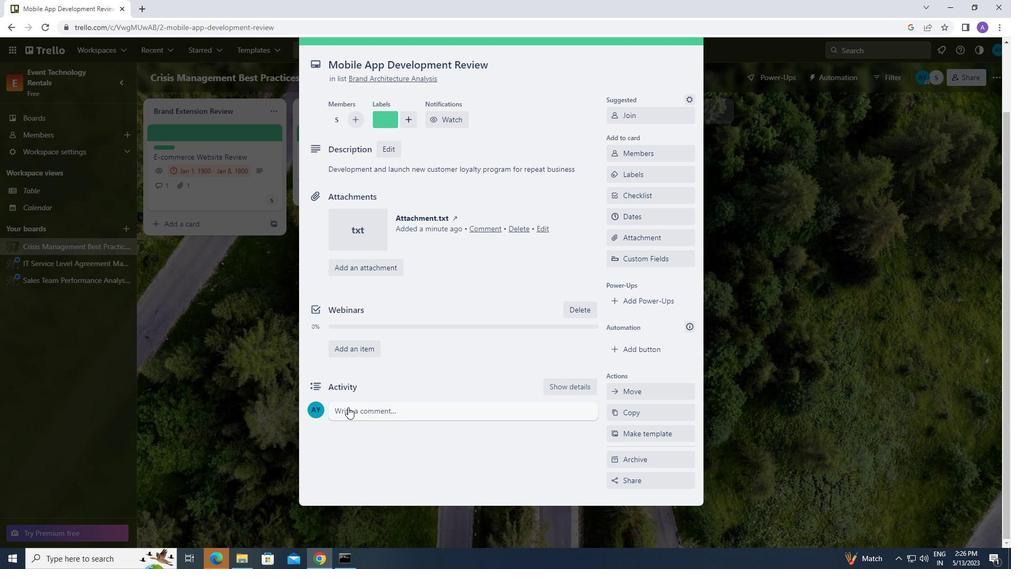 
Action: Mouse moved to (363, 437)
Screenshot: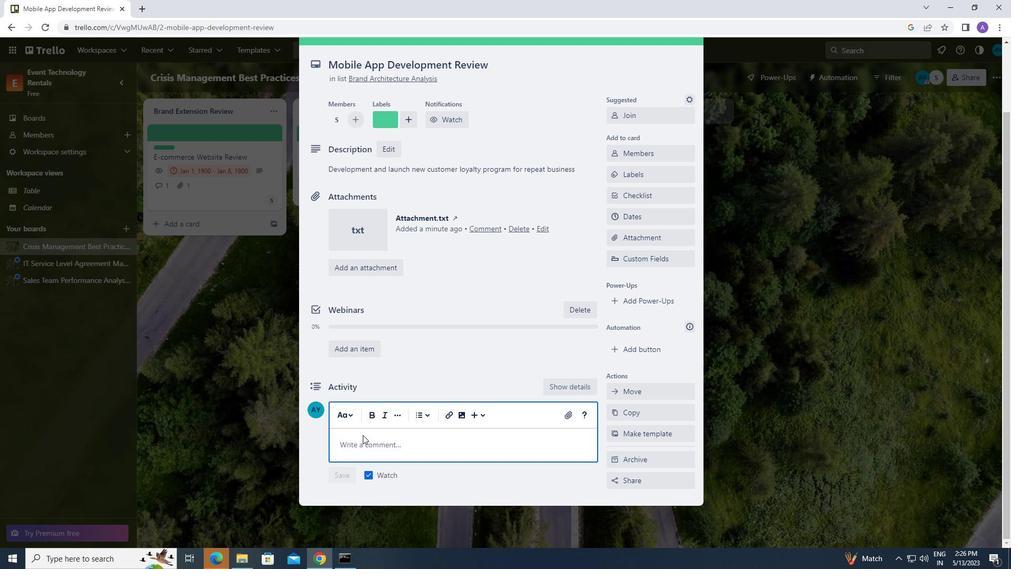 
Action: Mouse pressed left at (363, 437)
Screenshot: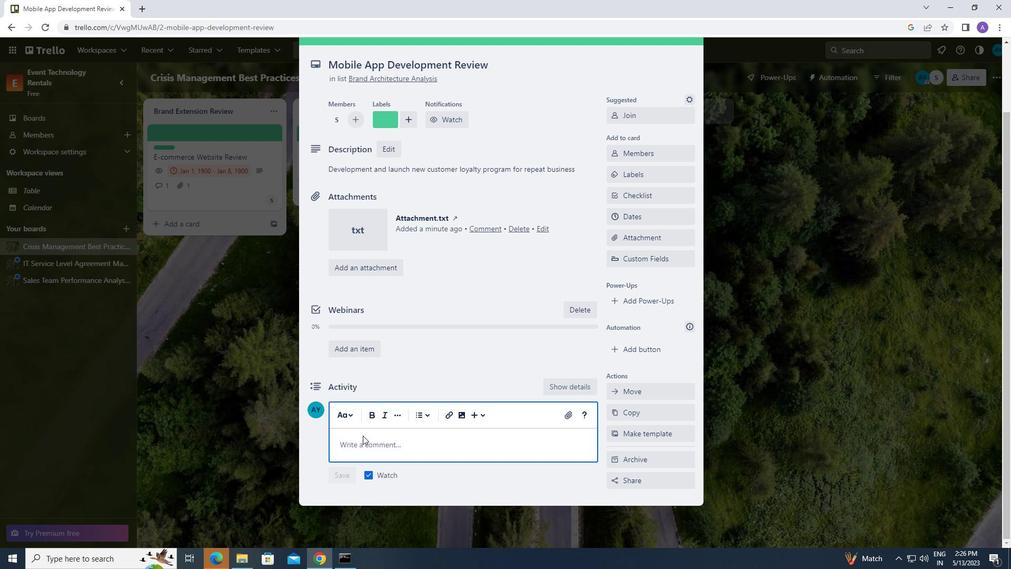 
Action: Key pressed <Key.caps_lock>g<Key.caps_lock>iven<Key.space>th
Screenshot: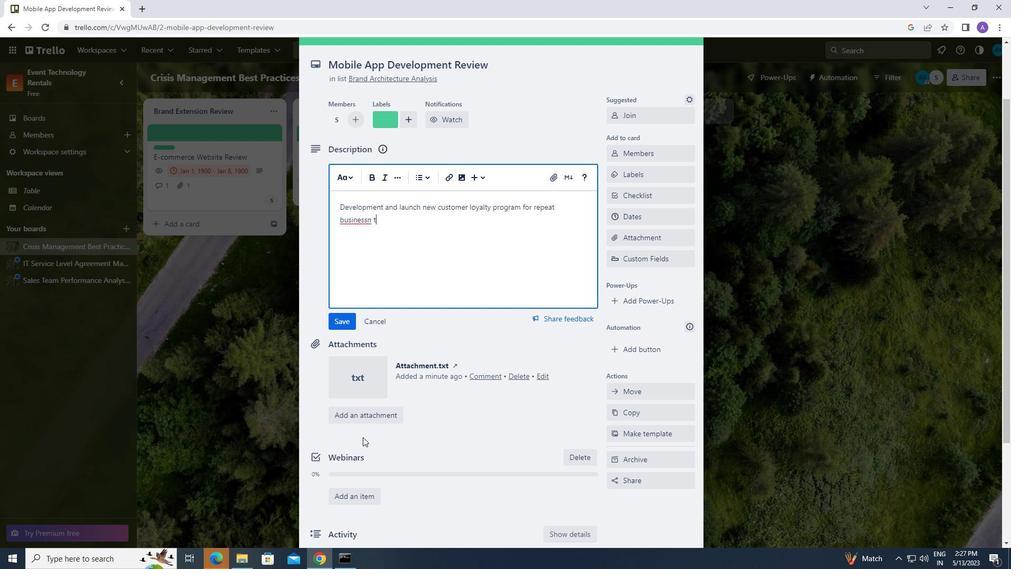
Action: Mouse moved to (363, 437)
Screenshot: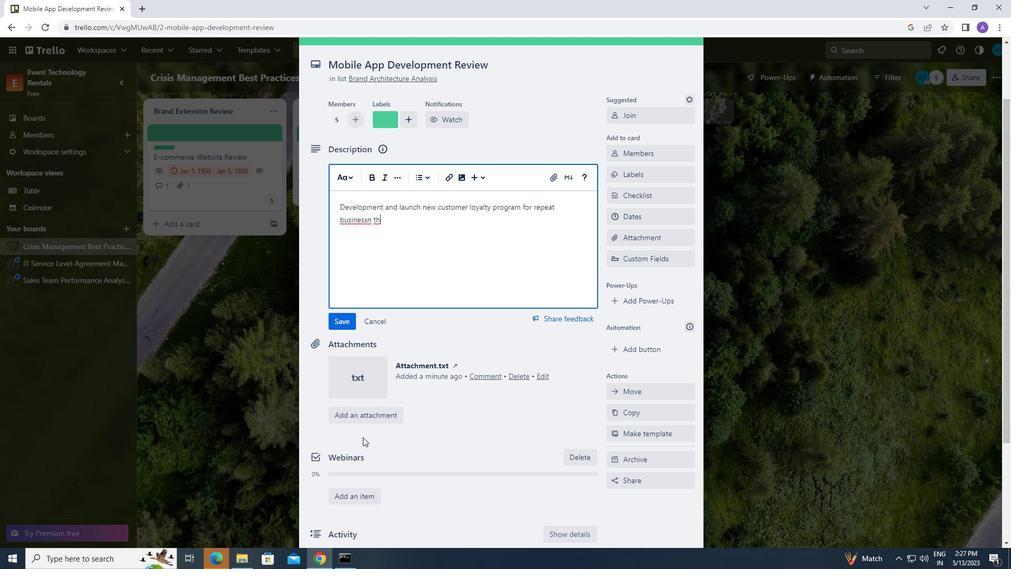 
Action: Key pressed <Key.backspace><Key.backspace><Key.backspace><Key.backspace>
Screenshot: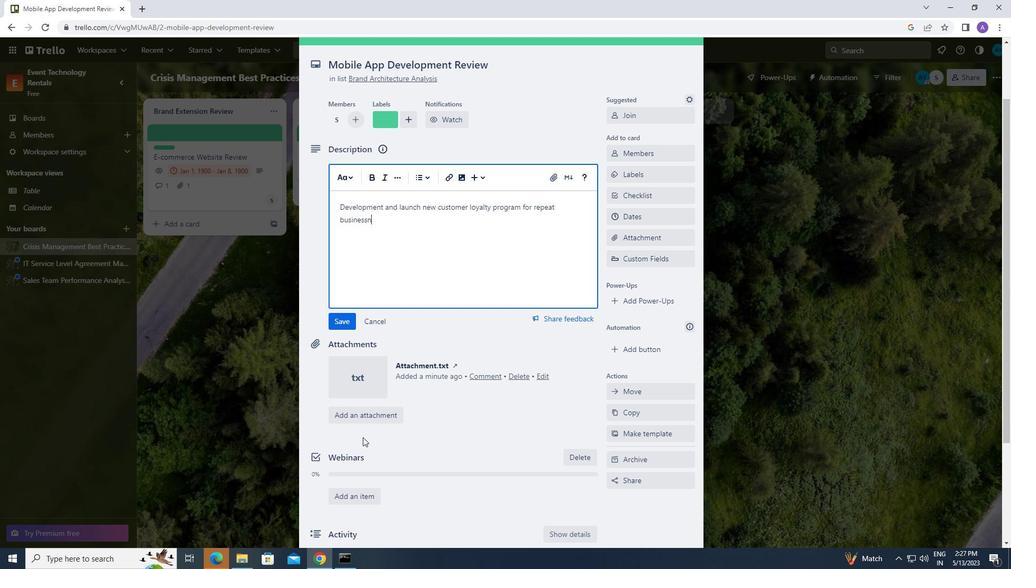 
Action: Mouse moved to (345, 323)
Screenshot: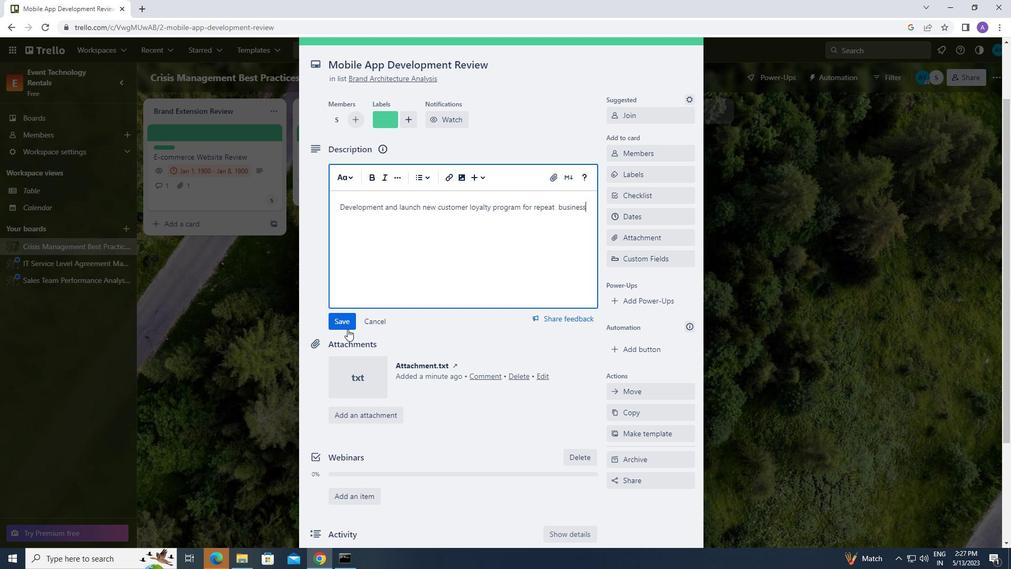 
Action: Mouse pressed left at (345, 323)
Screenshot: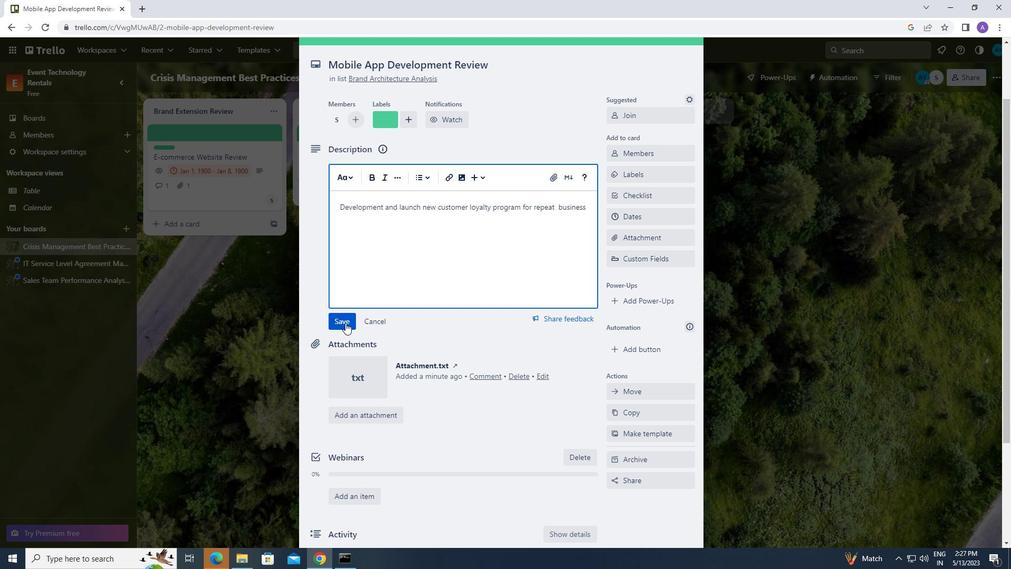 
Action: Mouse moved to (366, 384)
Screenshot: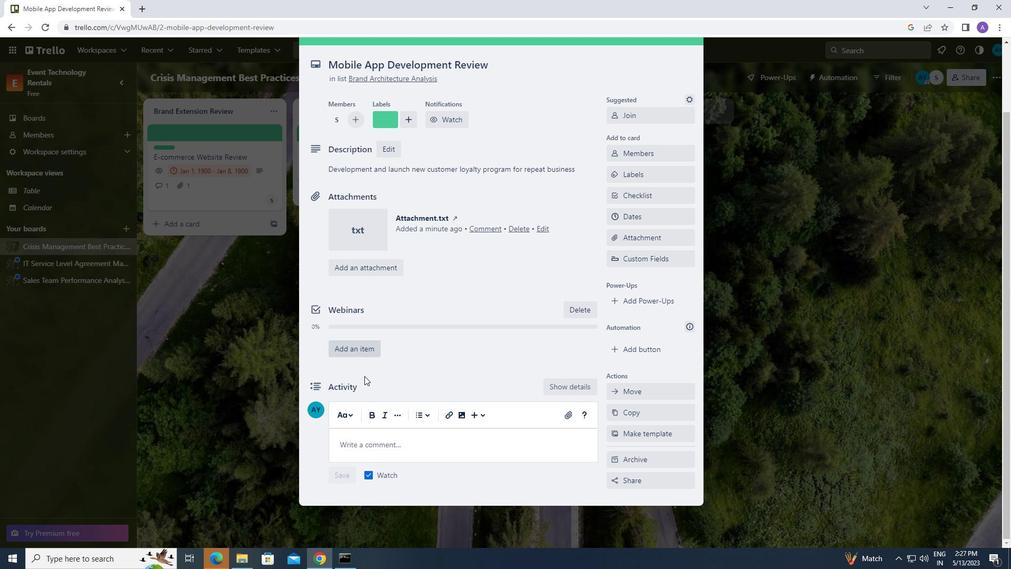 
Action: Mouse scrolled (366, 384) with delta (0, 0)
Screenshot: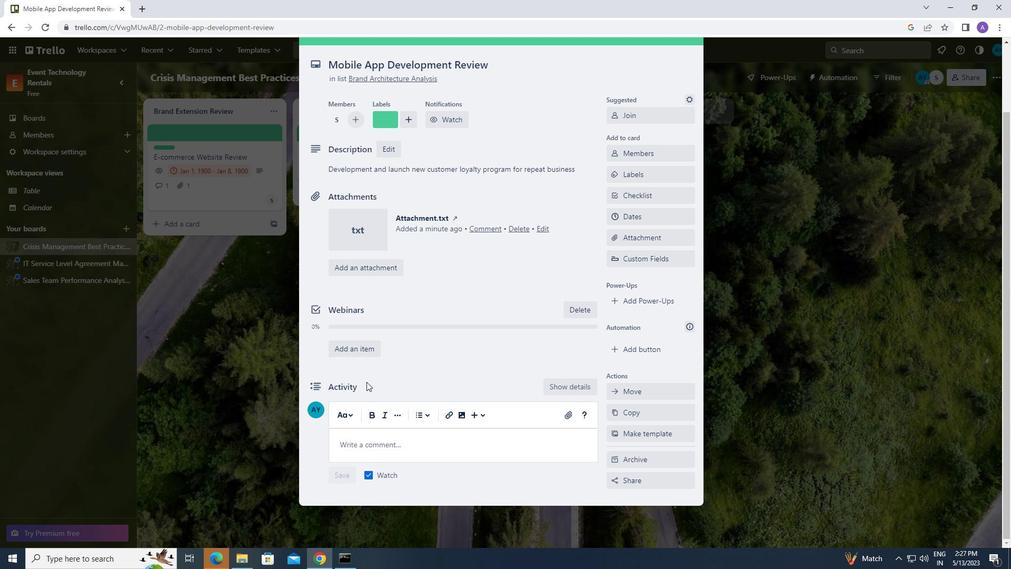 
Action: Mouse scrolled (366, 384) with delta (0, 0)
Screenshot: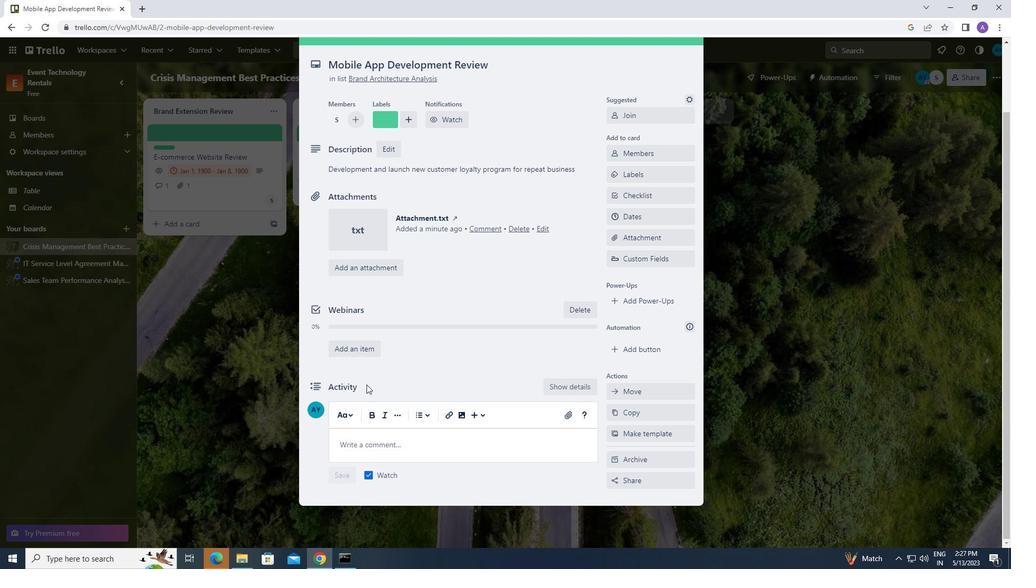 
Action: Mouse moved to (363, 414)
Screenshot: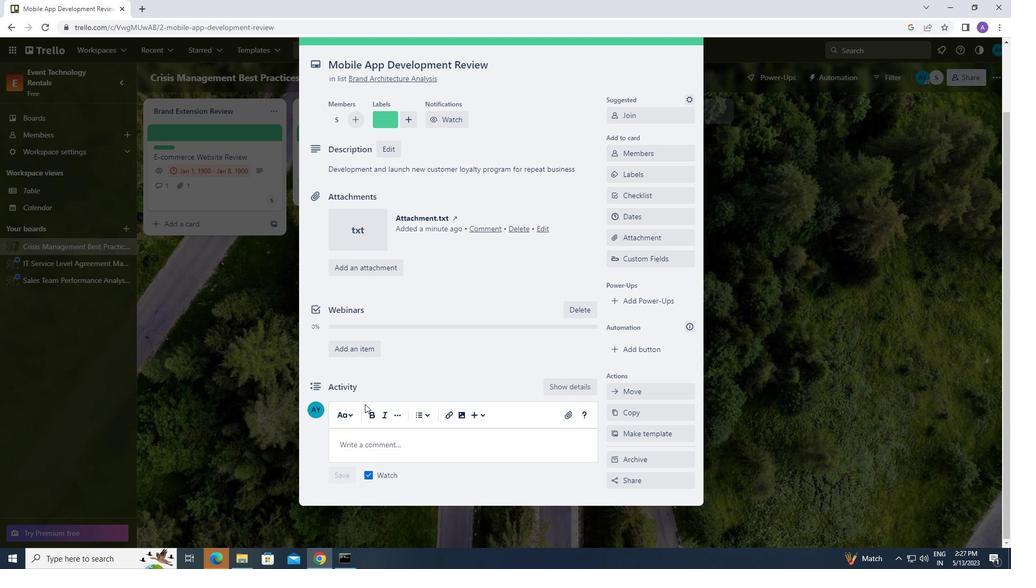 
Action: Mouse scrolled (363, 414) with delta (0, 0)
Screenshot: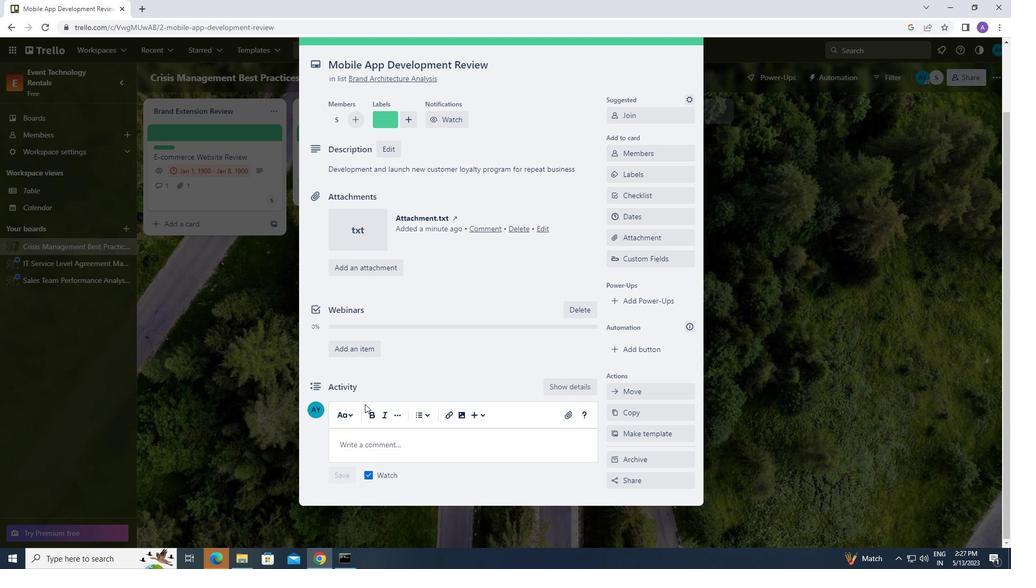 
Action: Mouse moved to (353, 443)
Screenshot: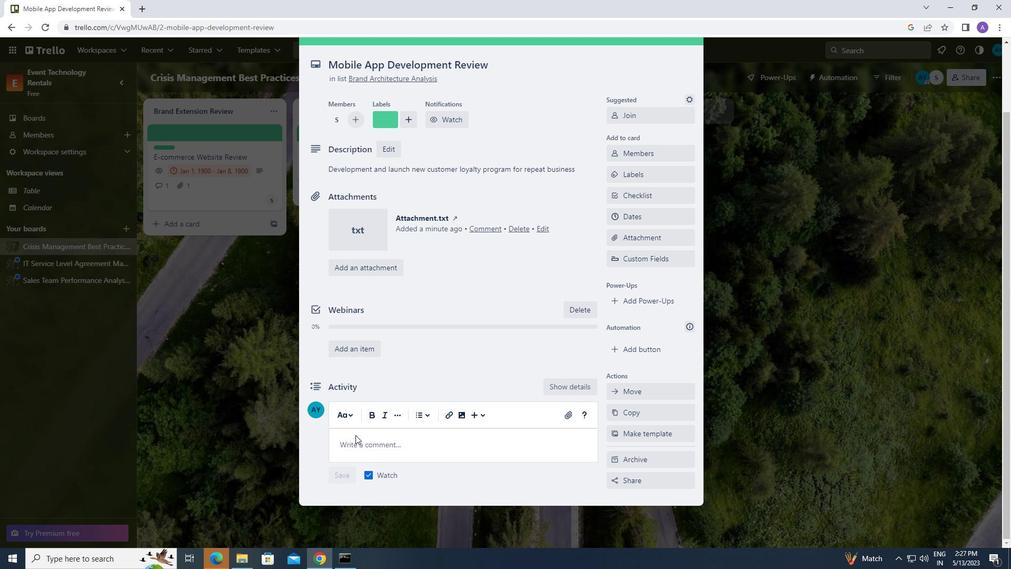 
Action: Mouse pressed left at (353, 443)
Screenshot: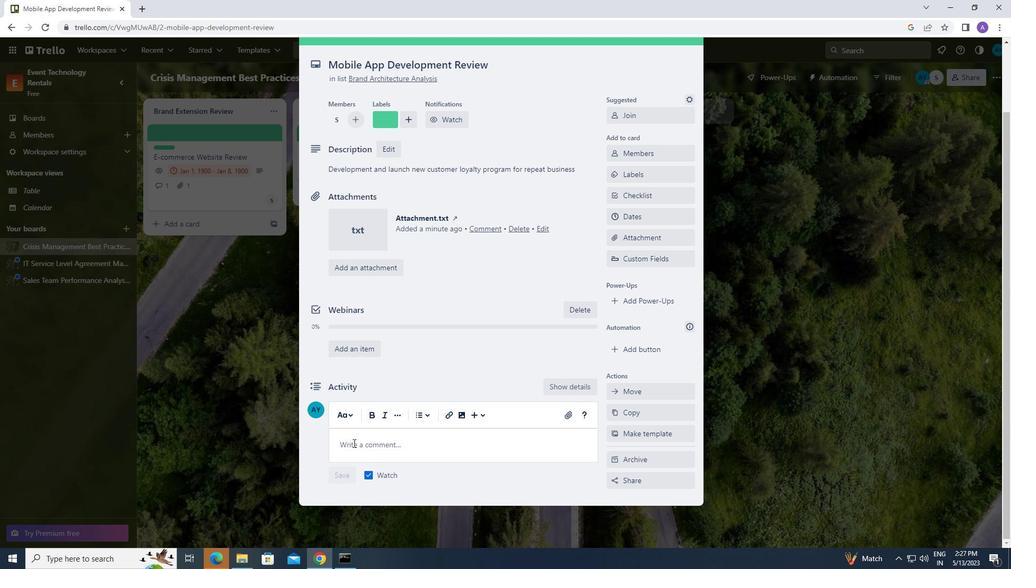 
Action: Mouse pressed left at (353, 443)
Screenshot: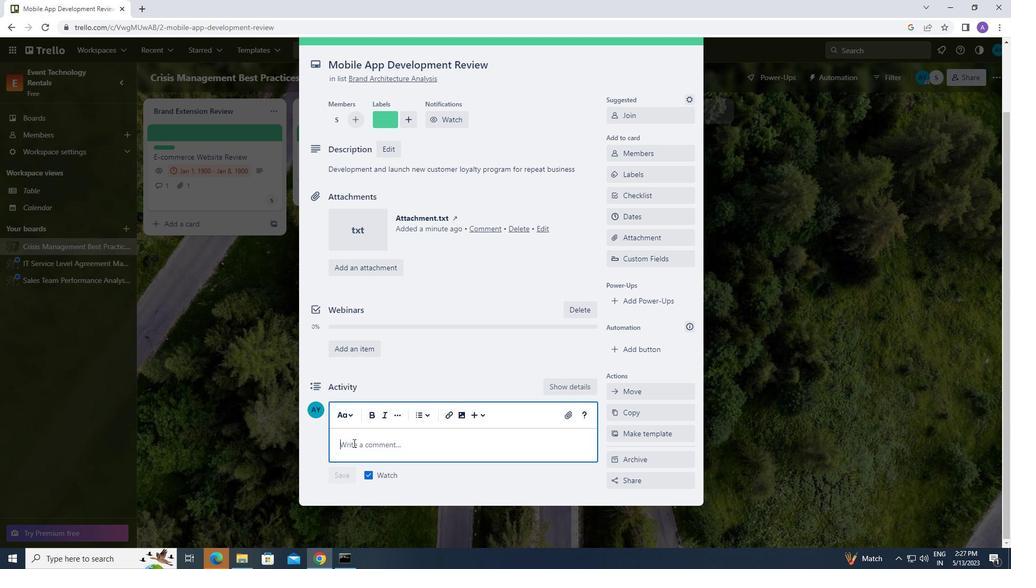 
Action: Key pressed <Key.caps_lock>g<Key.caps_lock>iven<Key.space>the<Key.space>potential<Key.space>impact<Key.space>of<Key.space>this<Key.space>task<Key.space>on<Key.space>our<Key.space>company<Key.space>culture<Key.space>of<Key.space>innovation,<Key.space>let<Key.space>us<Key.space>ensure<Key.space>that<Key.space>we<Key.space>approach<Key.space>it<Key.space>with<Key.space>a<Key.space>sense<Key.space>of<Key.space>curiosity<Key.space>and<Key.space>a<Key.space>willingness<Key.space>to<Key.space>explore<Key.space>new<Key.space>ideas
Screenshot: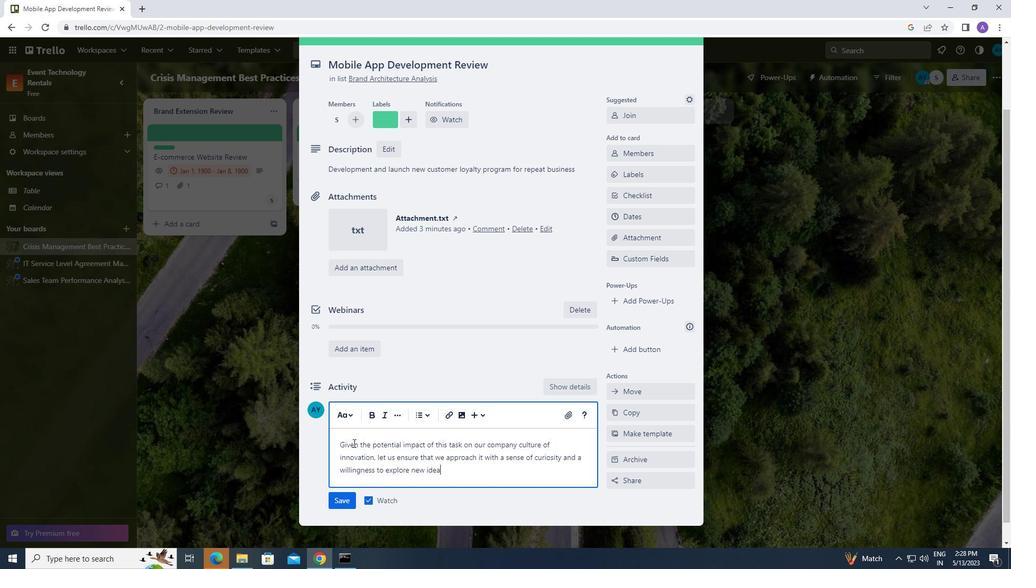
Action: Mouse moved to (339, 503)
Screenshot: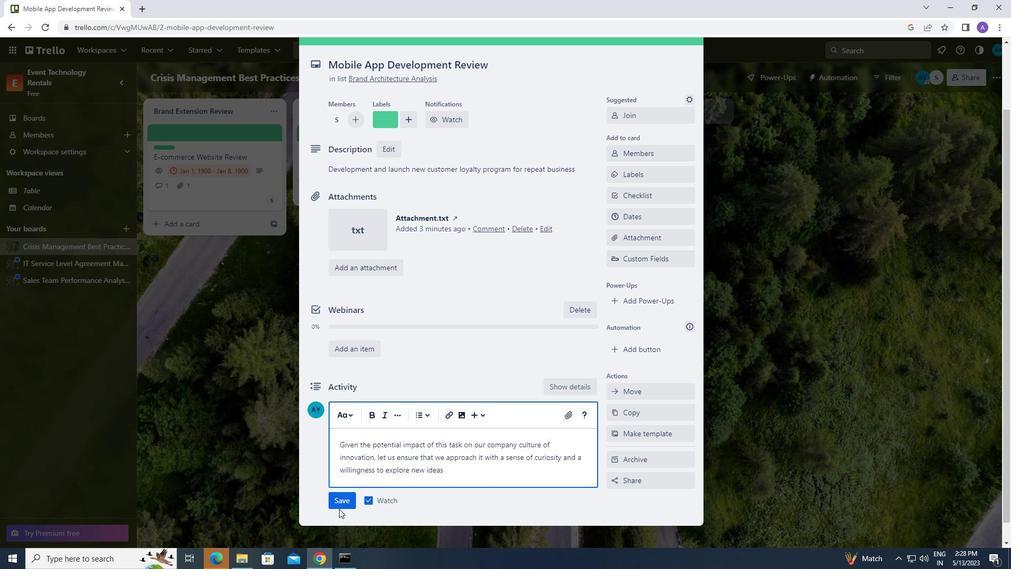 
Action: Mouse pressed left at (339, 503)
Screenshot: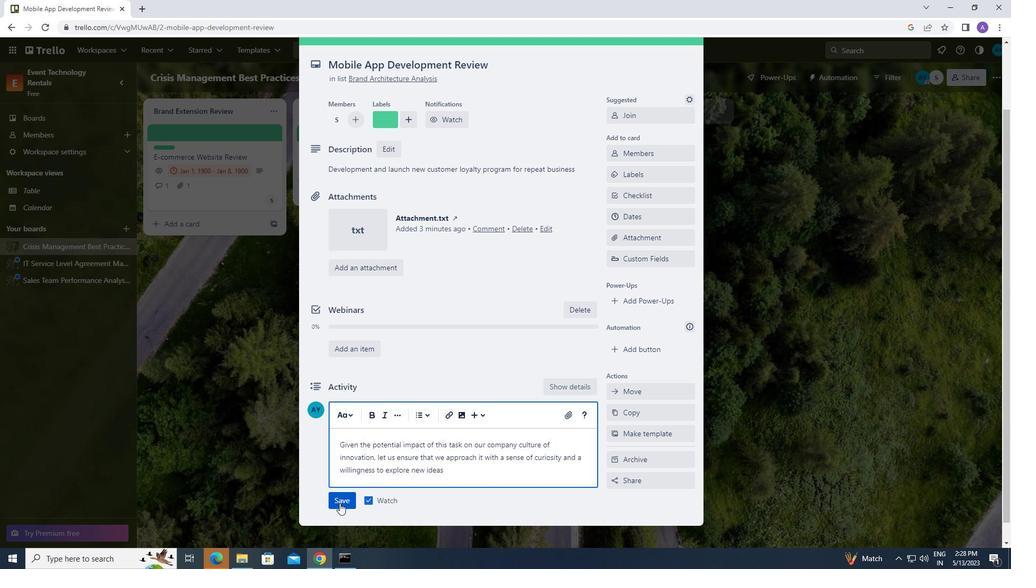 
Action: Mouse moved to (635, 215)
Screenshot: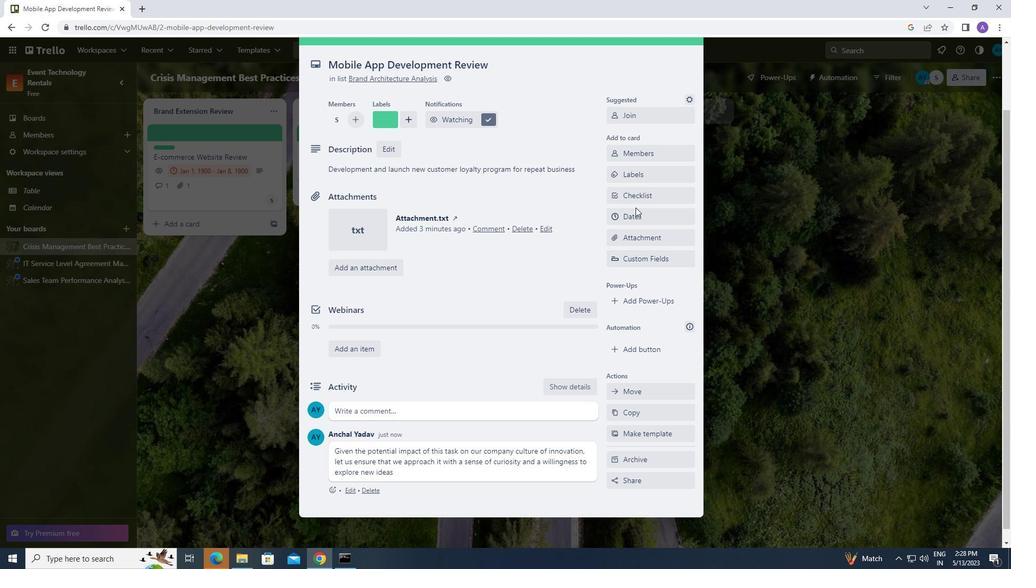 
Action: Mouse pressed left at (635, 215)
Screenshot: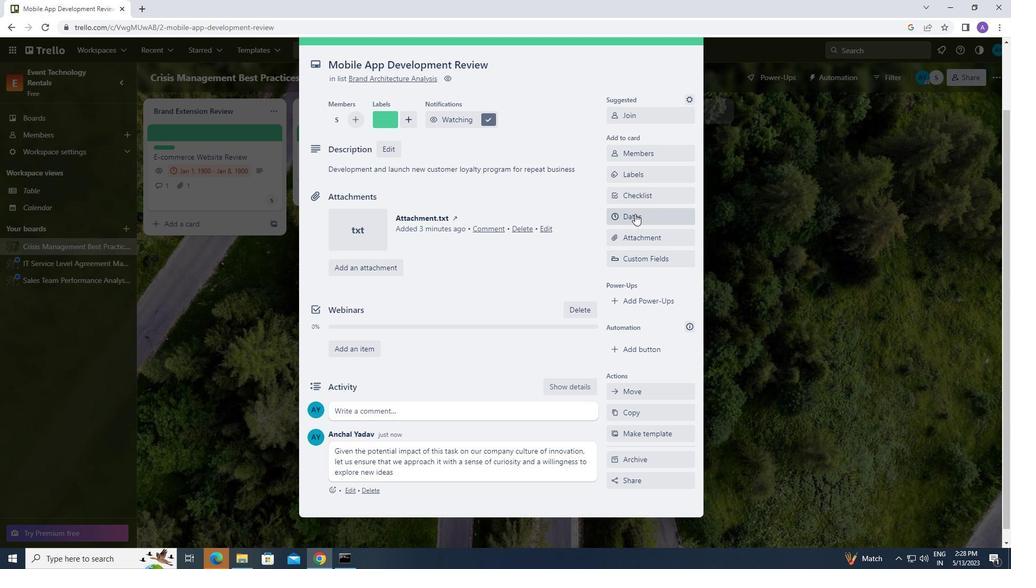 
Action: Mouse moved to (621, 268)
Screenshot: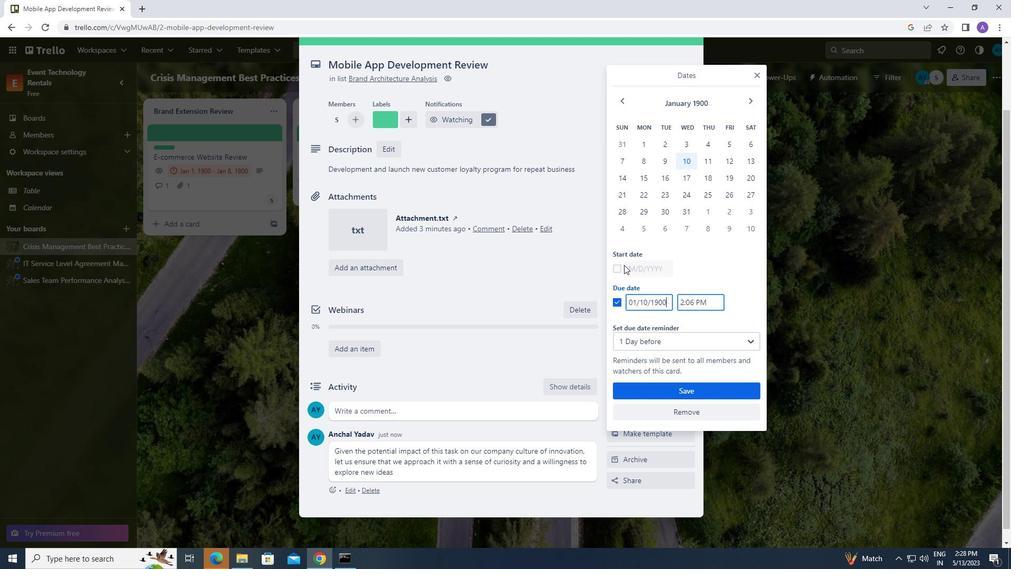 
Action: Mouse pressed left at (621, 268)
Screenshot: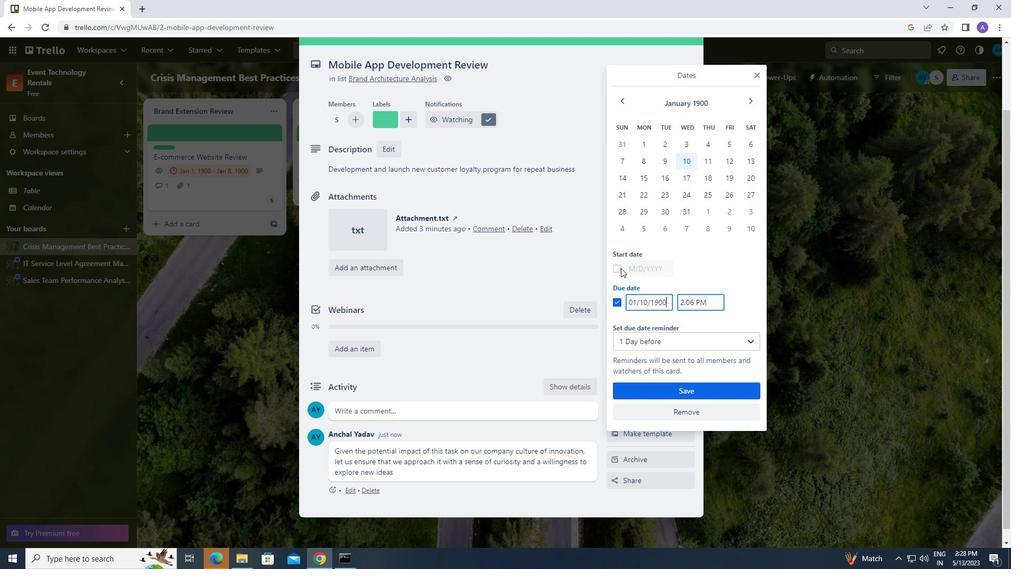 
Action: Mouse moved to (705, 142)
Screenshot: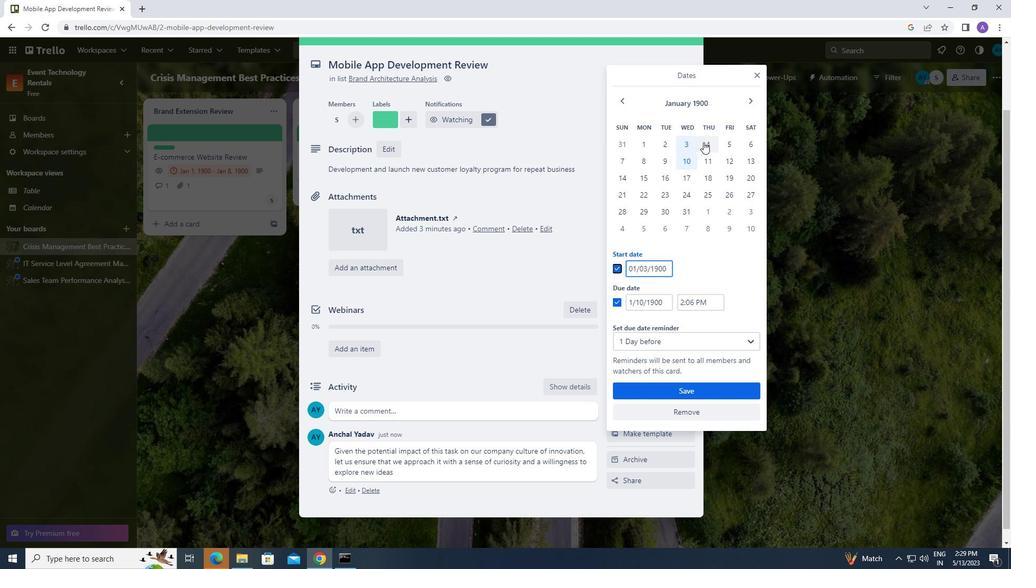 
Action: Mouse pressed left at (705, 142)
Screenshot: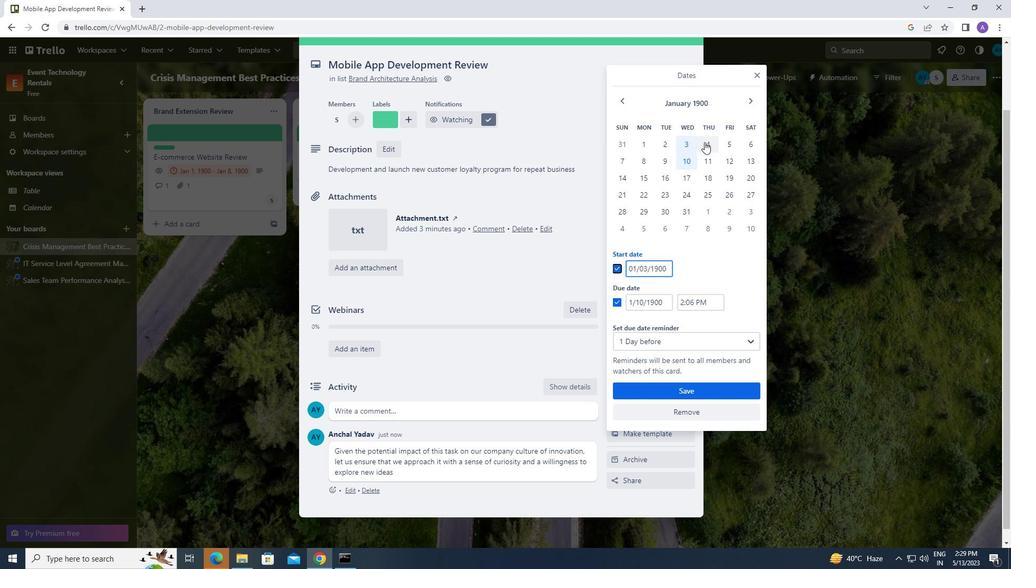 
Action: Mouse moved to (644, 299)
Screenshot: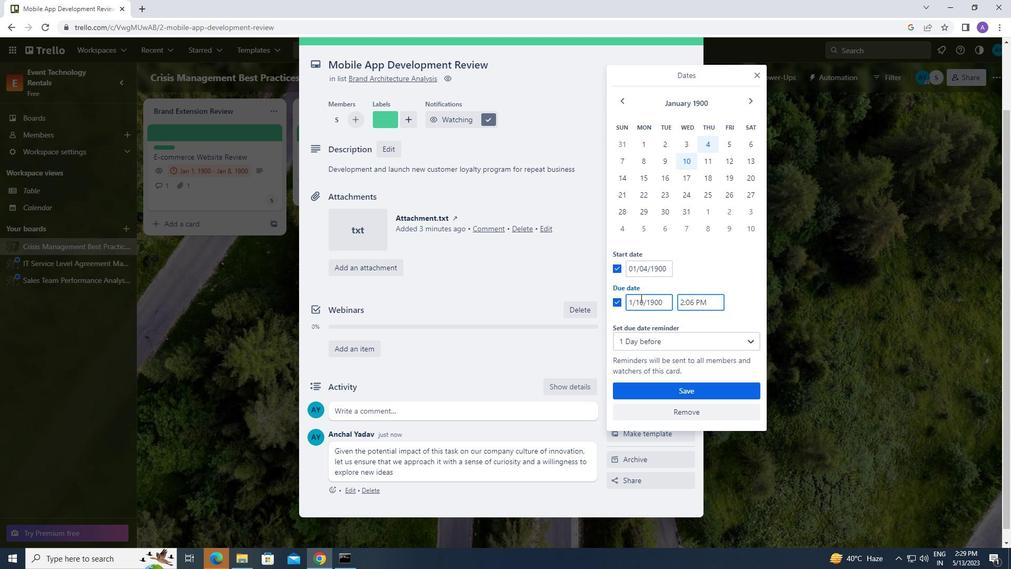 
Action: Mouse pressed left at (644, 299)
Screenshot: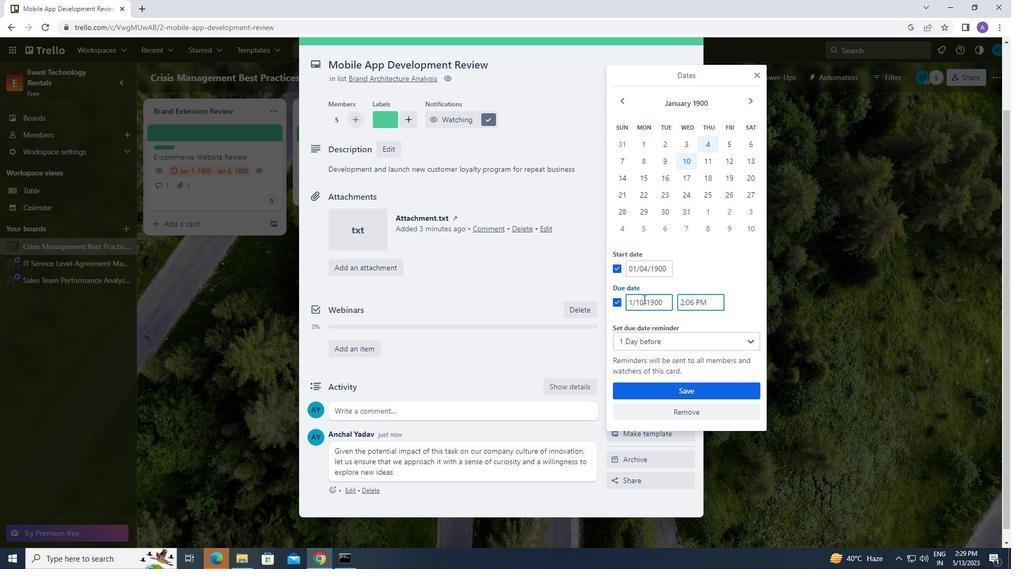 
Action: Mouse moved to (643, 299)
Screenshot: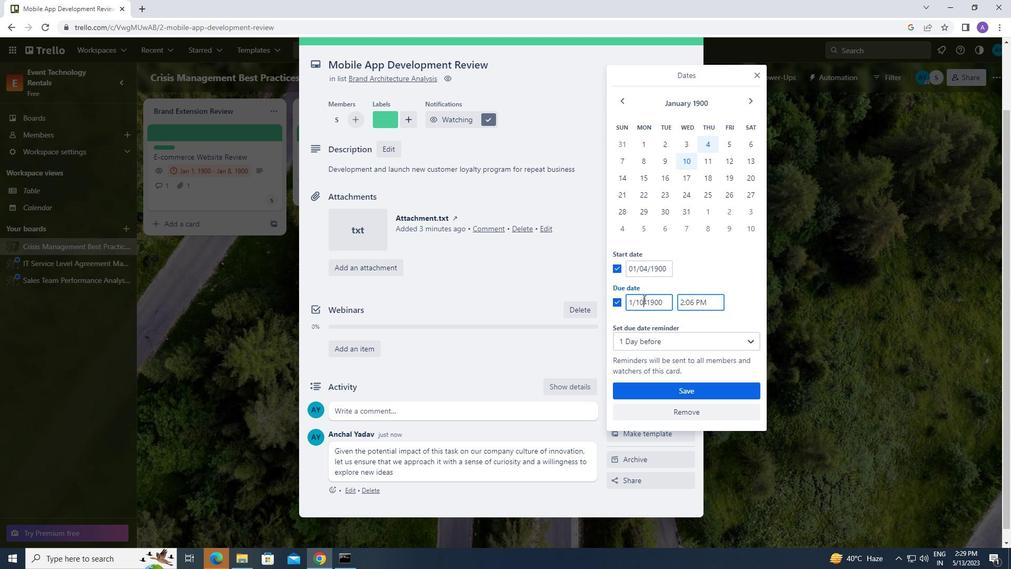 
Action: Key pressed <Key.backspace>1
Screenshot: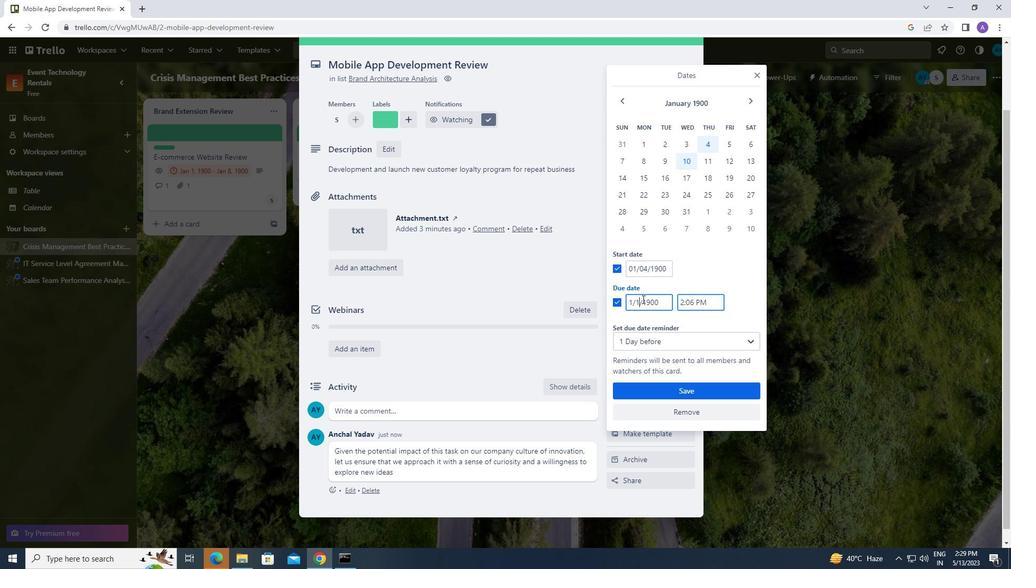 
Action: Mouse moved to (636, 386)
Screenshot: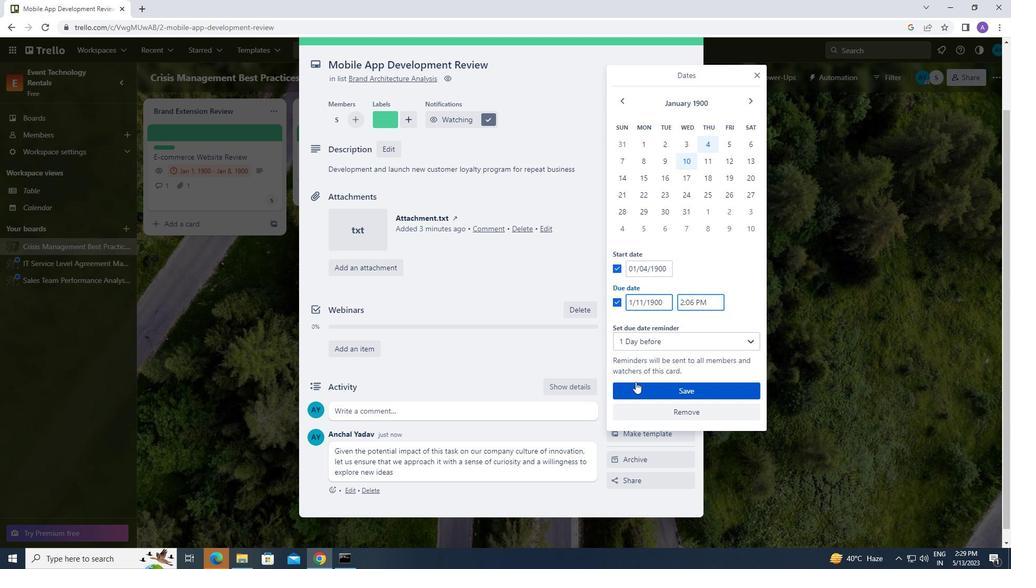 
Action: Mouse pressed left at (636, 386)
Screenshot: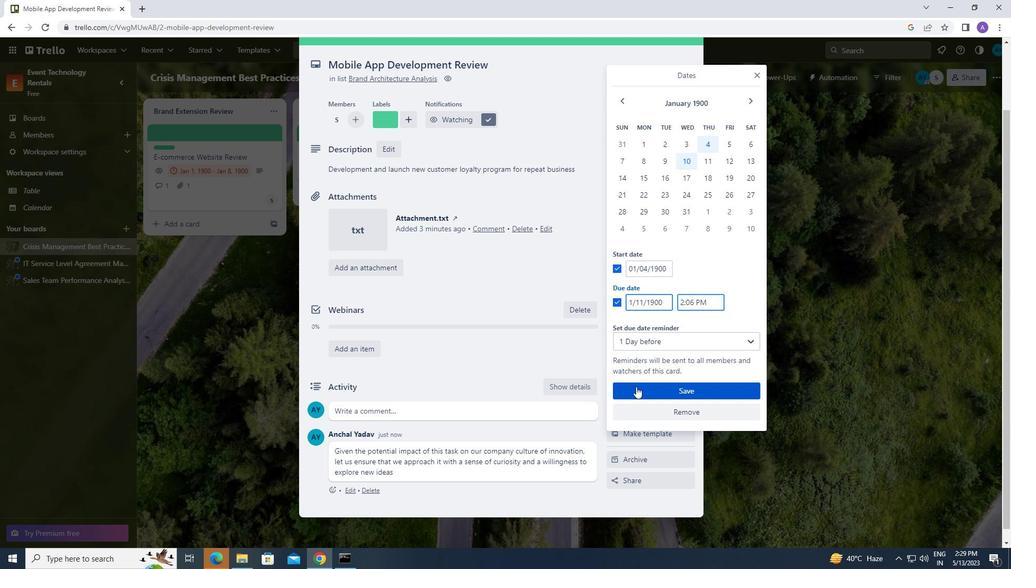 
